 Task: Toggle the Complete JSDocs in the suggest.
Action: Mouse moved to (37, 683)
Screenshot: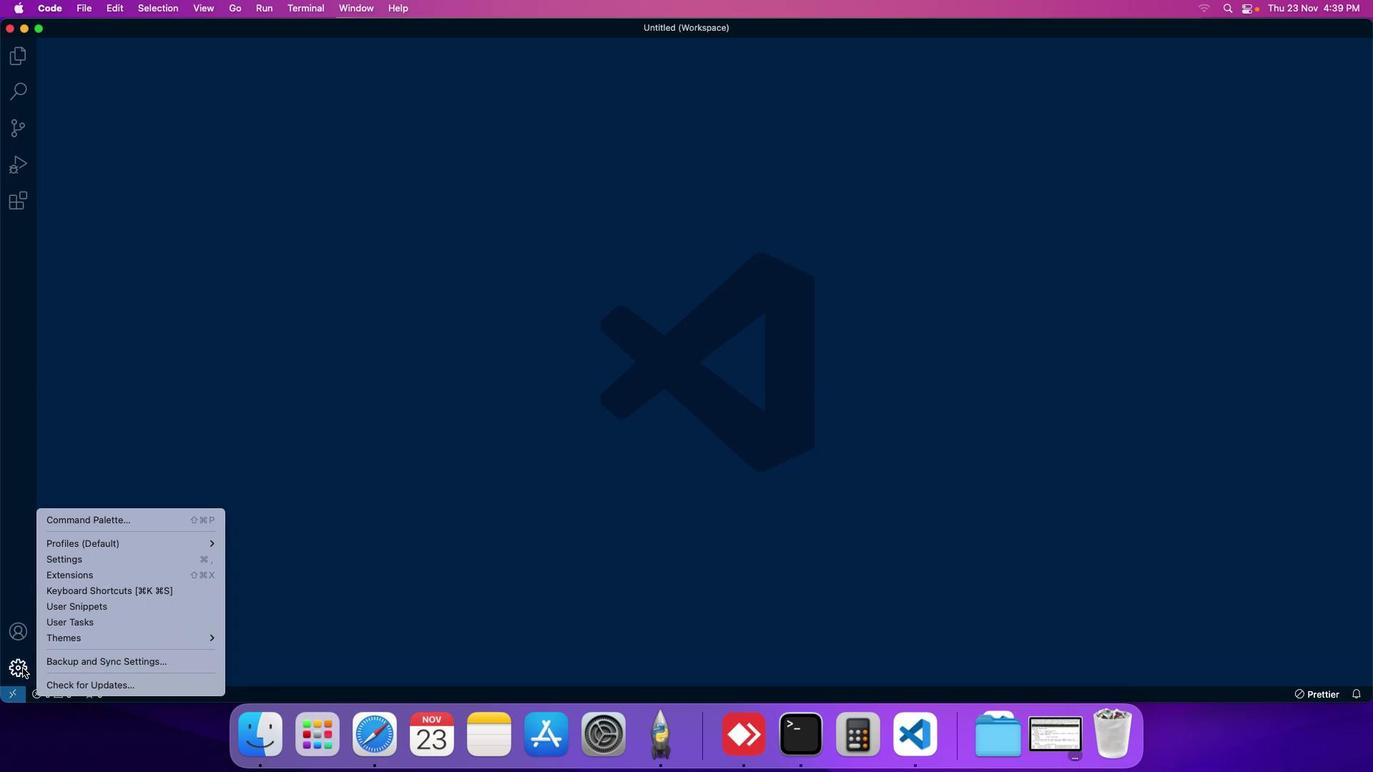 
Action: Mouse pressed left at (37, 683)
Screenshot: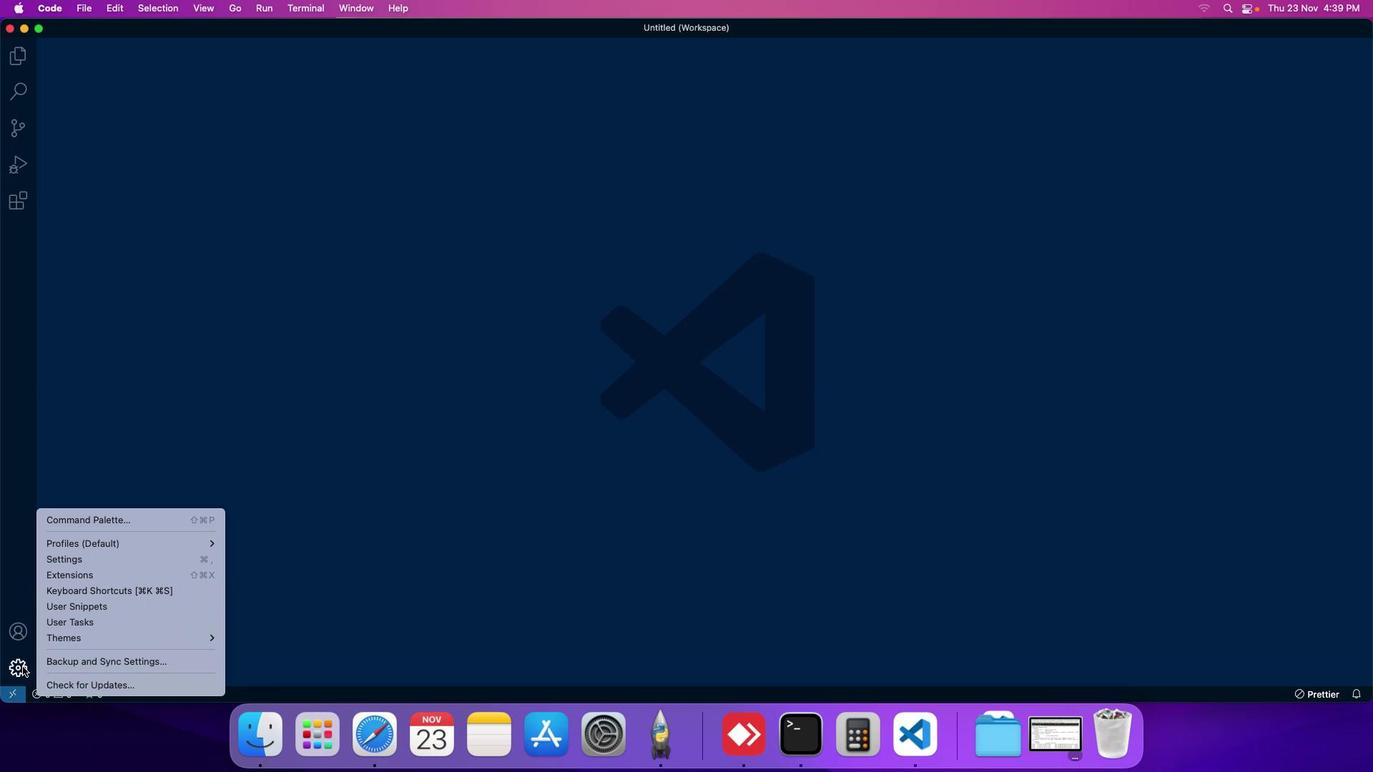 
Action: Mouse moved to (105, 570)
Screenshot: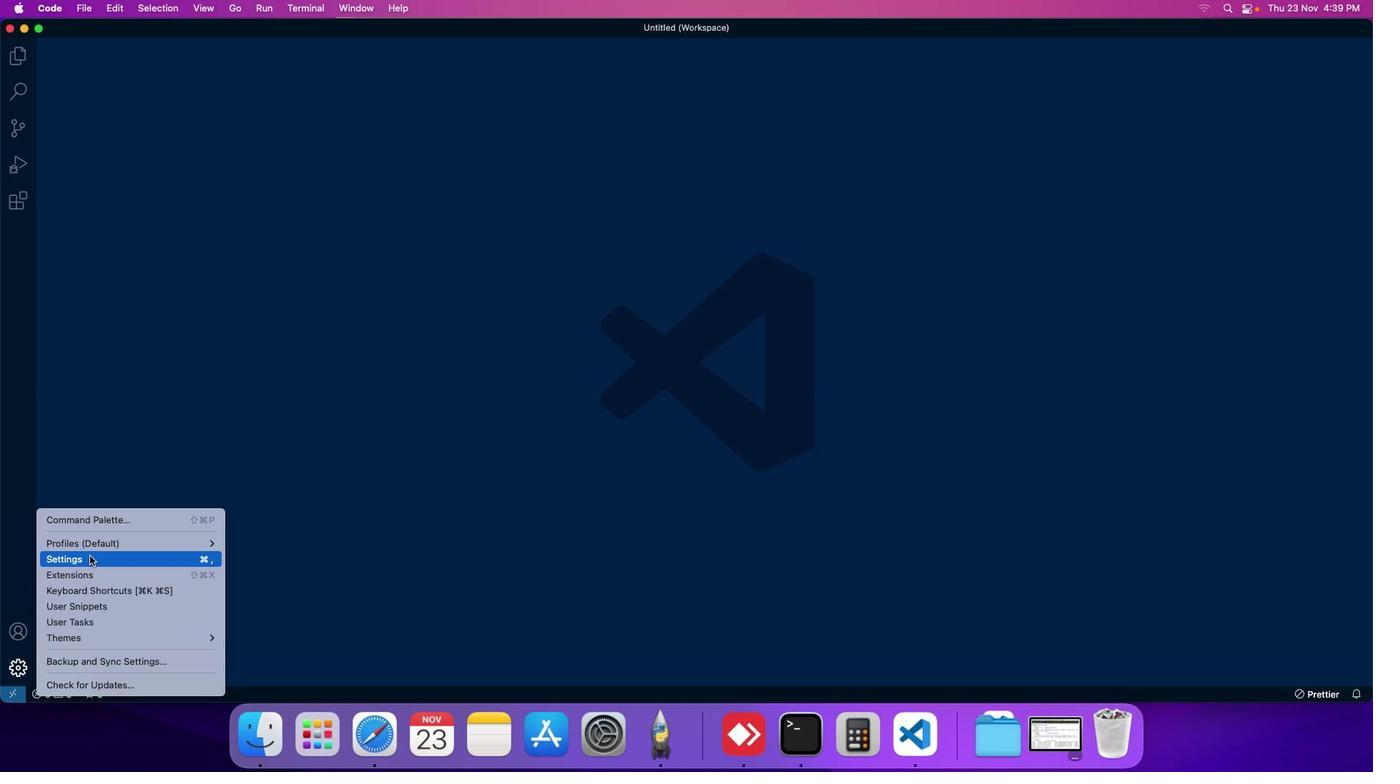 
Action: Mouse pressed left at (105, 570)
Screenshot: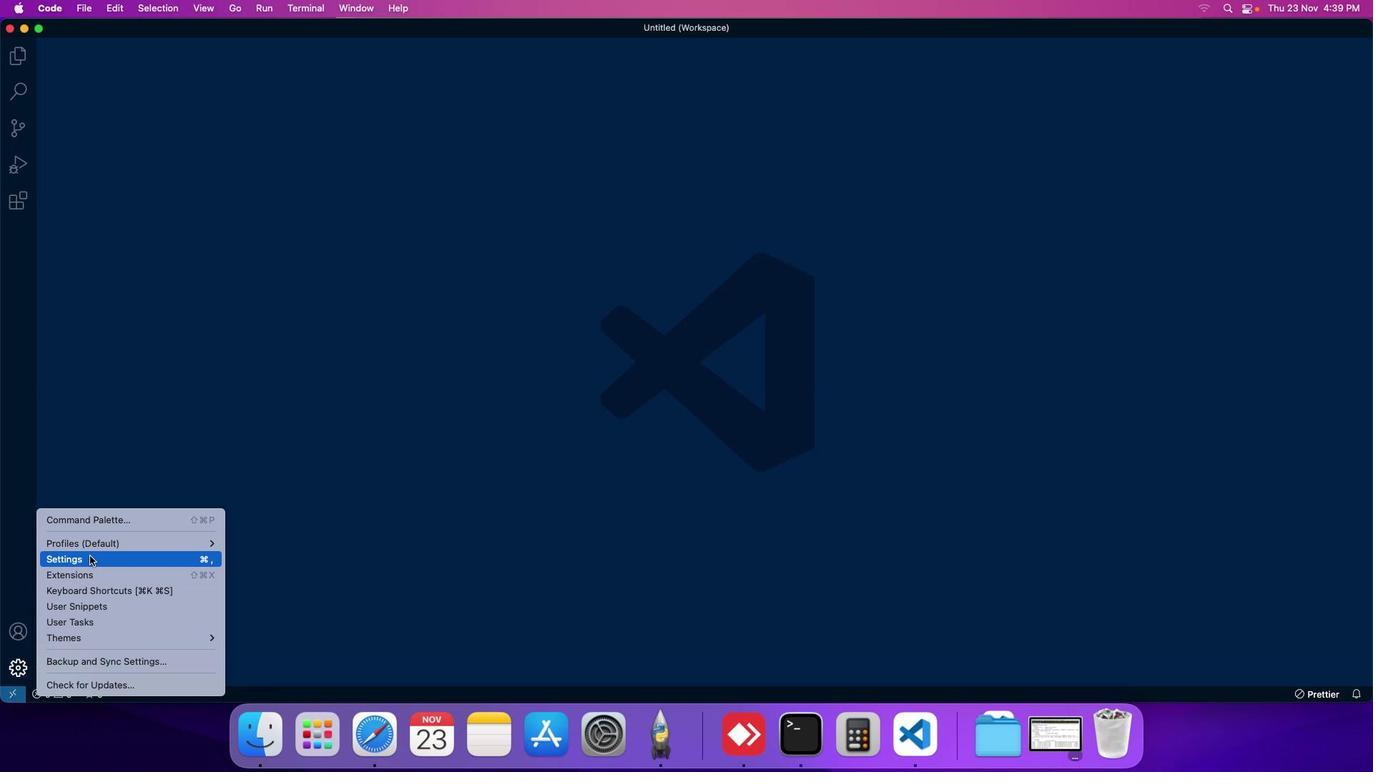 
Action: Mouse moved to (356, 140)
Screenshot: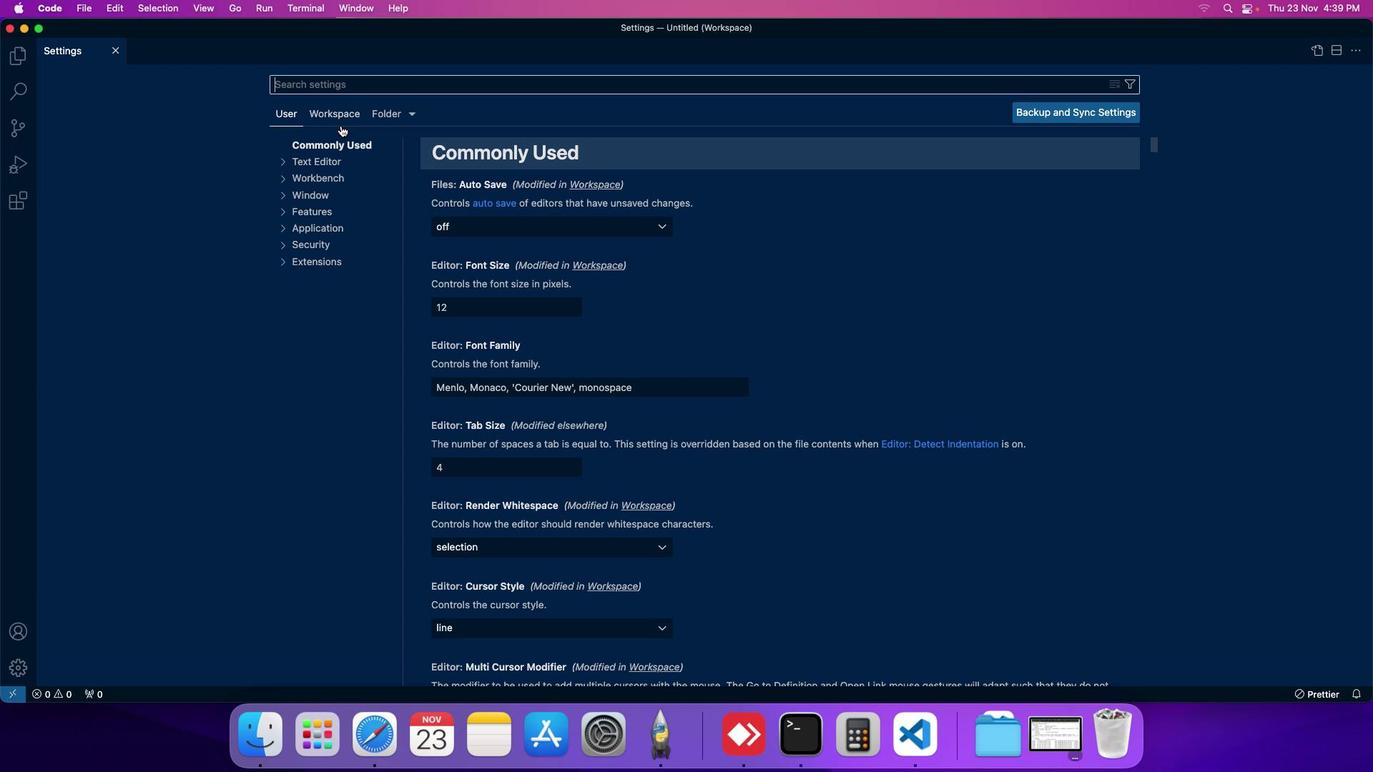 
Action: Mouse pressed left at (356, 140)
Screenshot: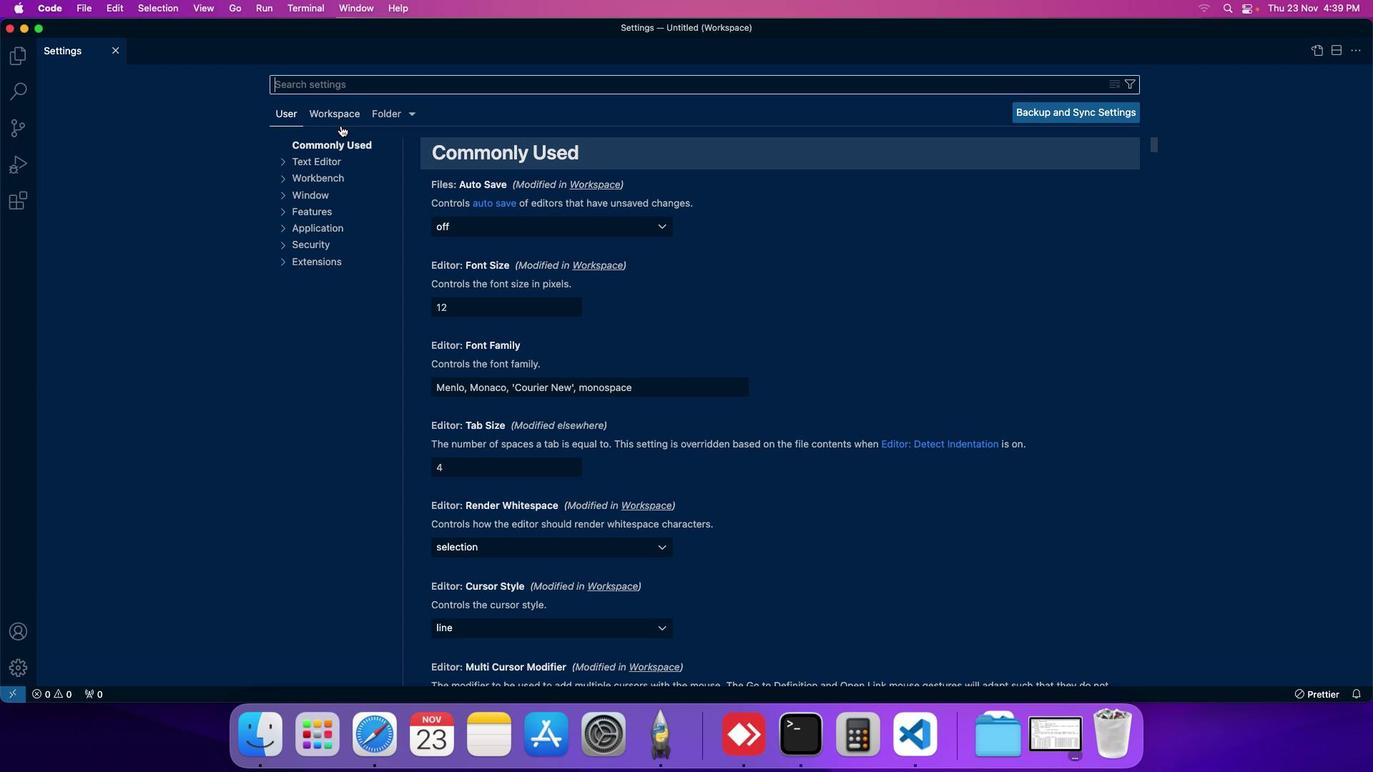 
Action: Mouse moved to (337, 264)
Screenshot: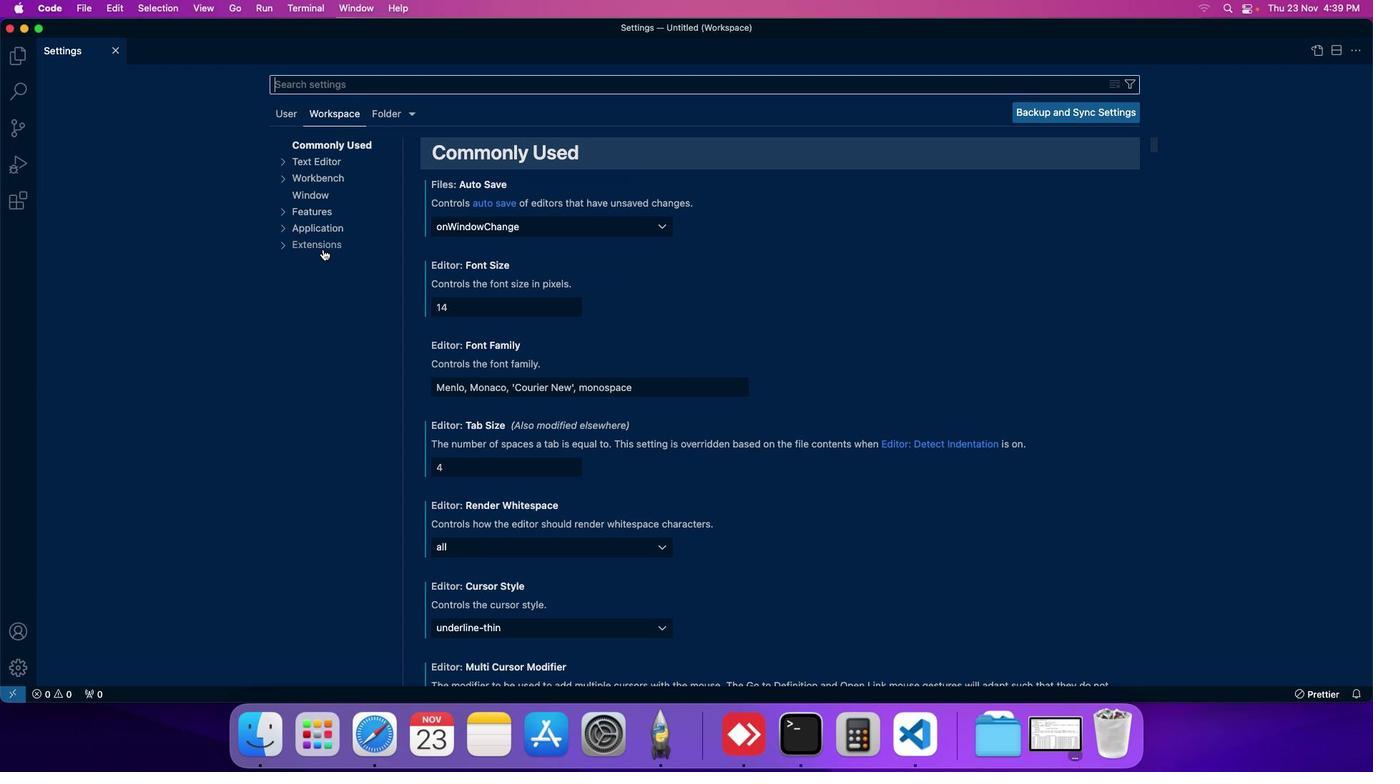 
Action: Mouse pressed left at (337, 264)
Screenshot: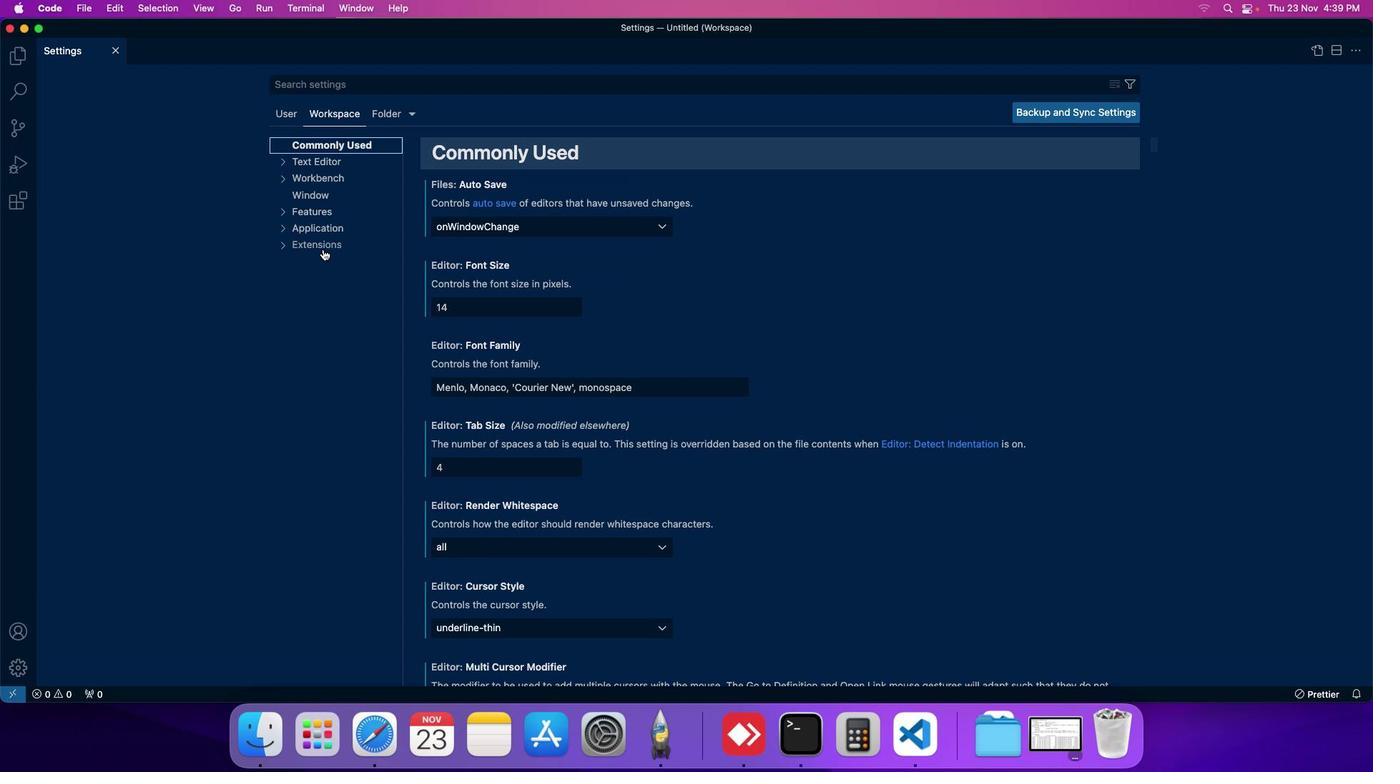 
Action: Mouse moved to (337, 626)
Screenshot: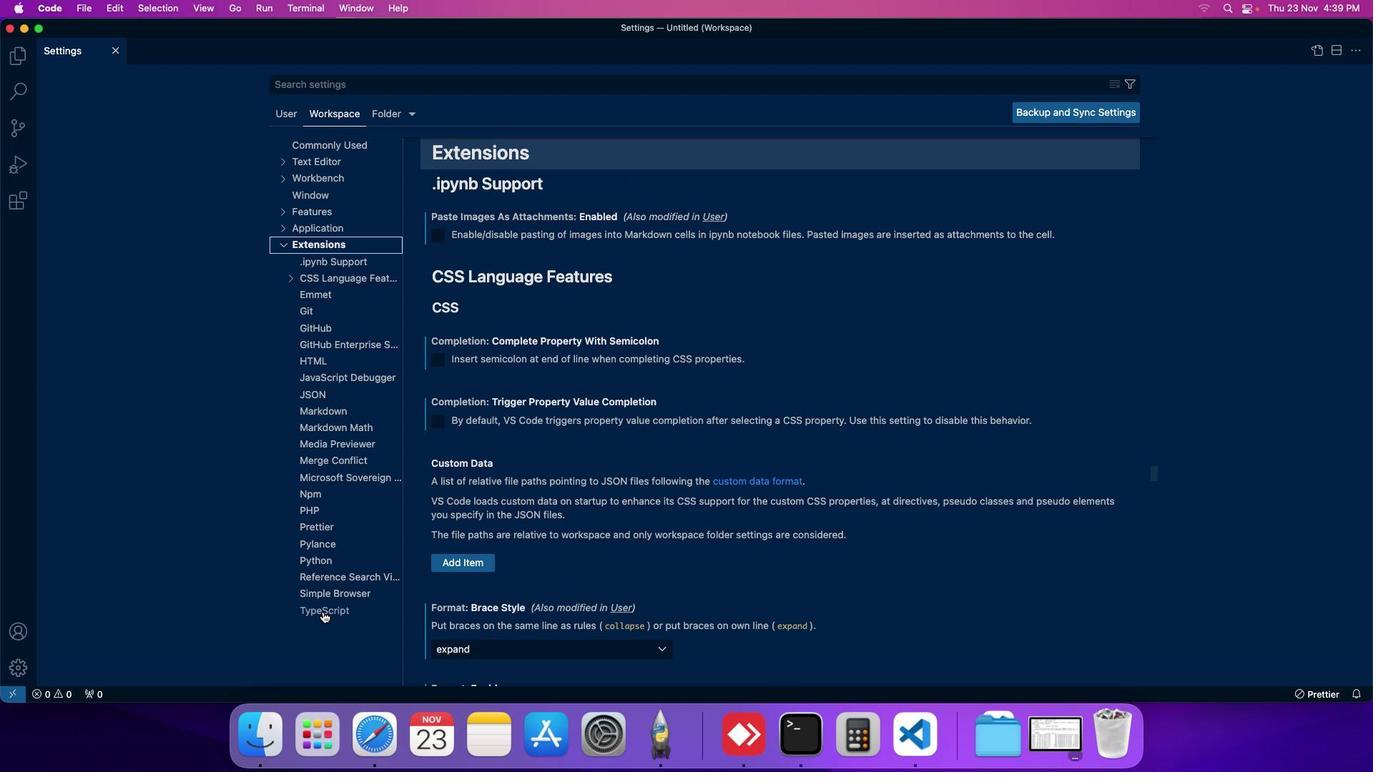 
Action: Mouse pressed left at (337, 626)
Screenshot: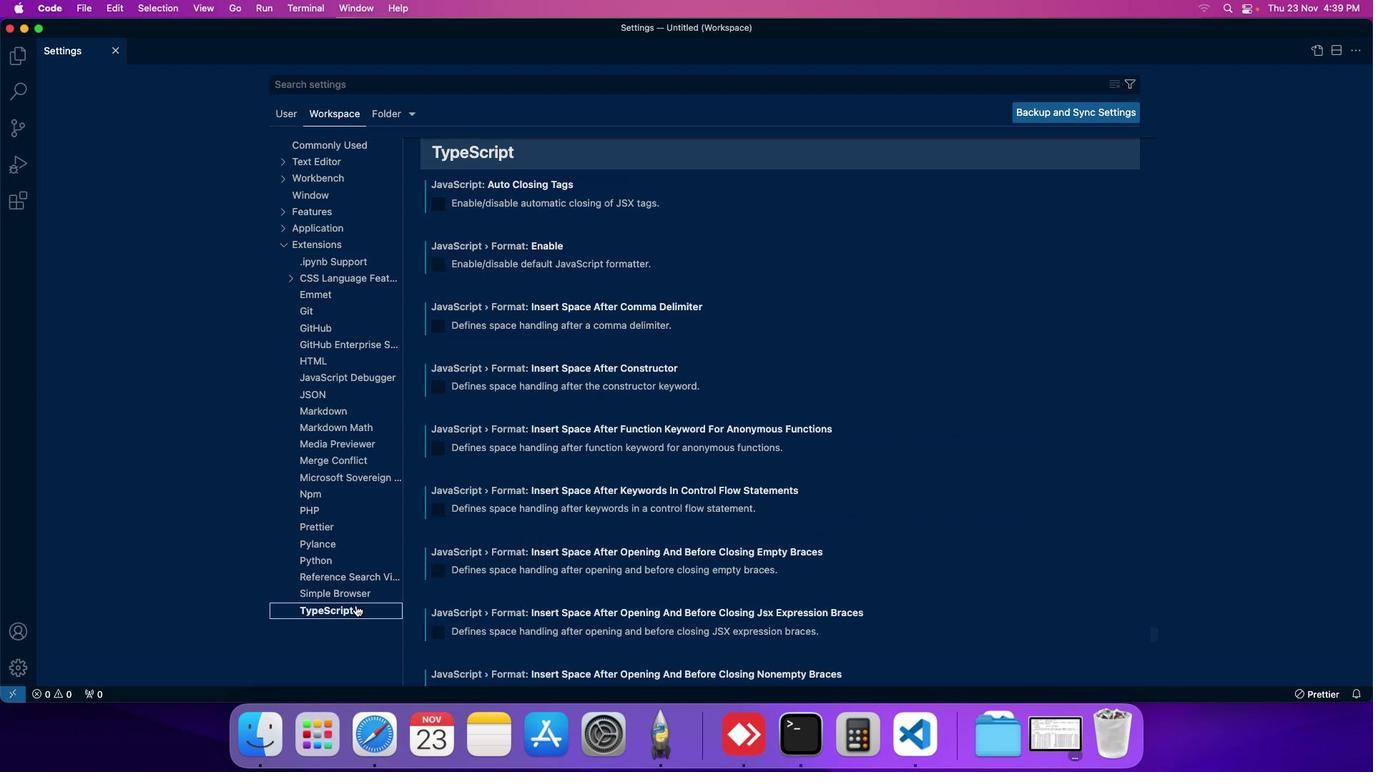 
Action: Mouse moved to (544, 616)
Screenshot: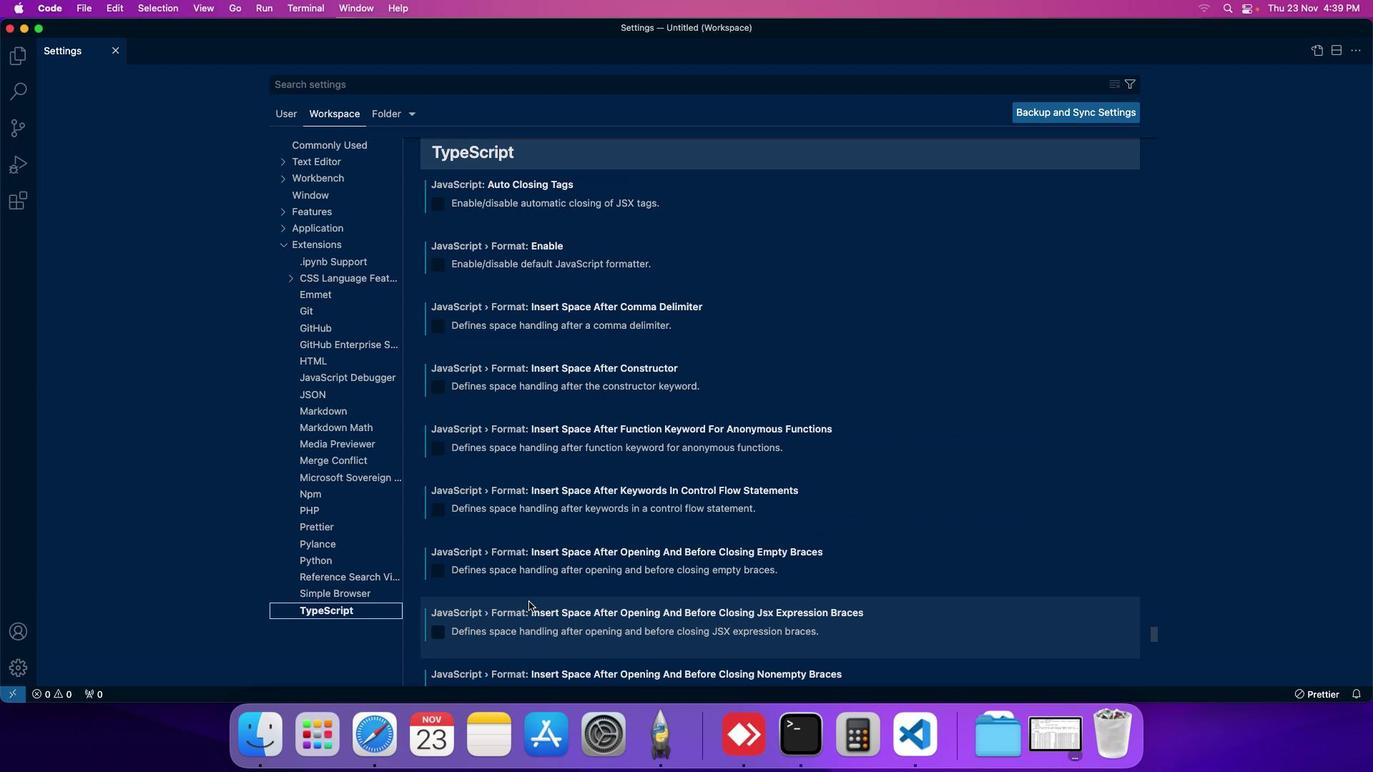 
Action: Mouse scrolled (544, 616) with delta (15, 14)
Screenshot: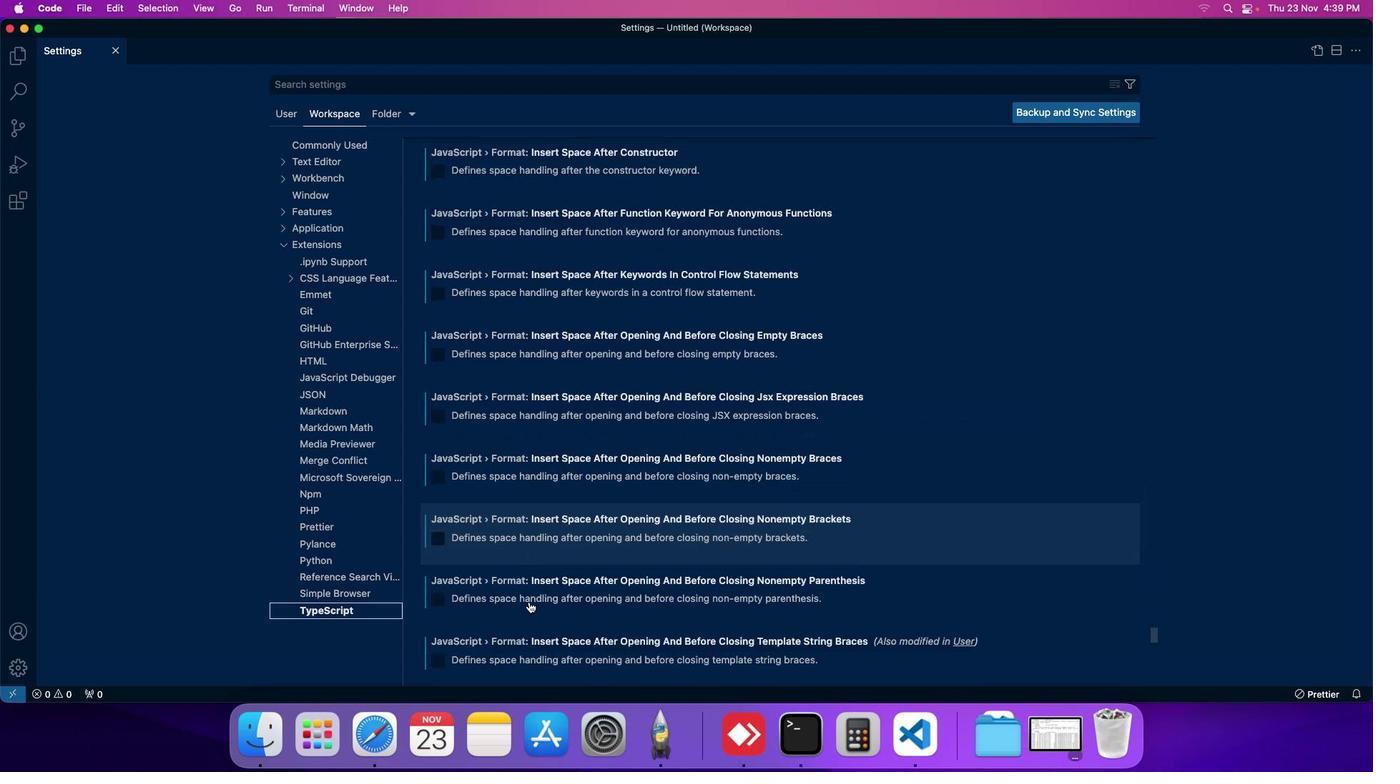
Action: Mouse scrolled (544, 616) with delta (15, 14)
Screenshot: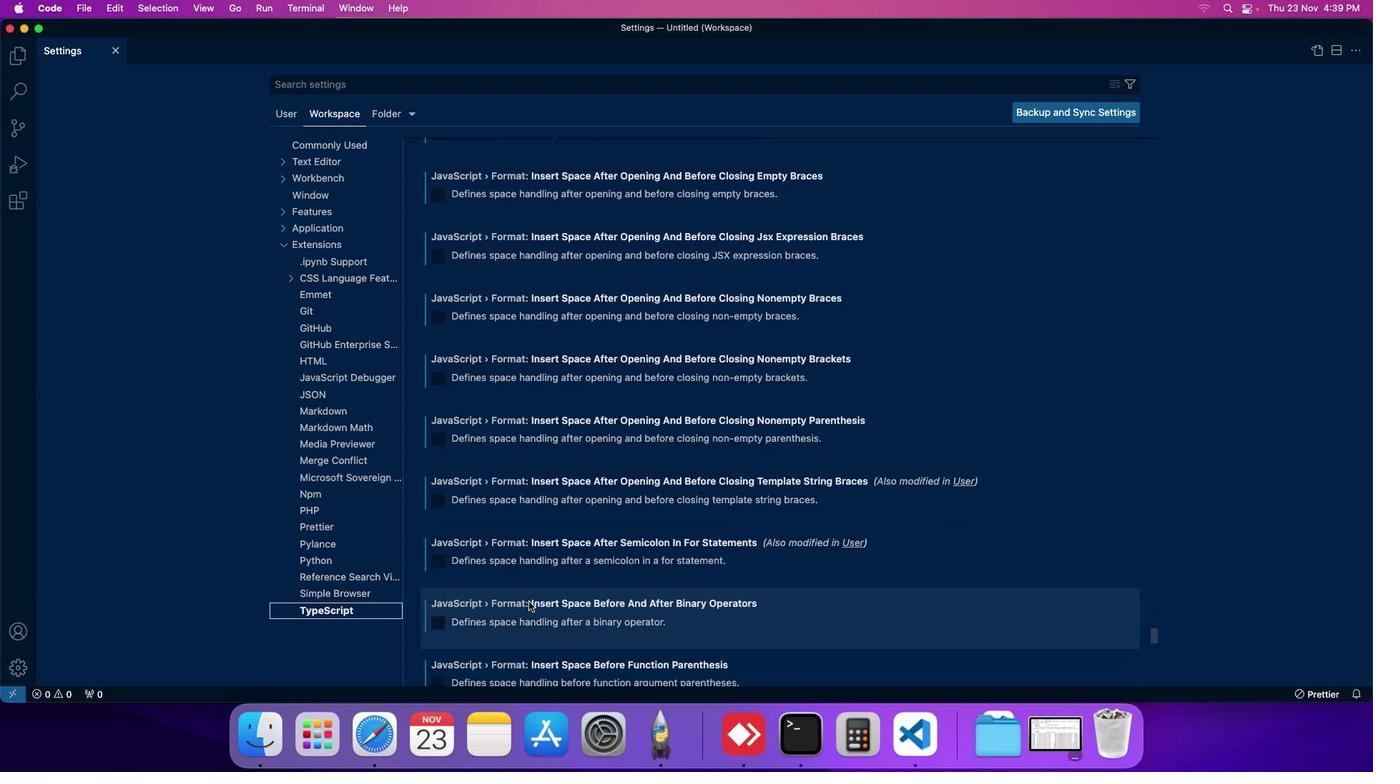 
Action: Mouse scrolled (544, 616) with delta (15, 14)
Screenshot: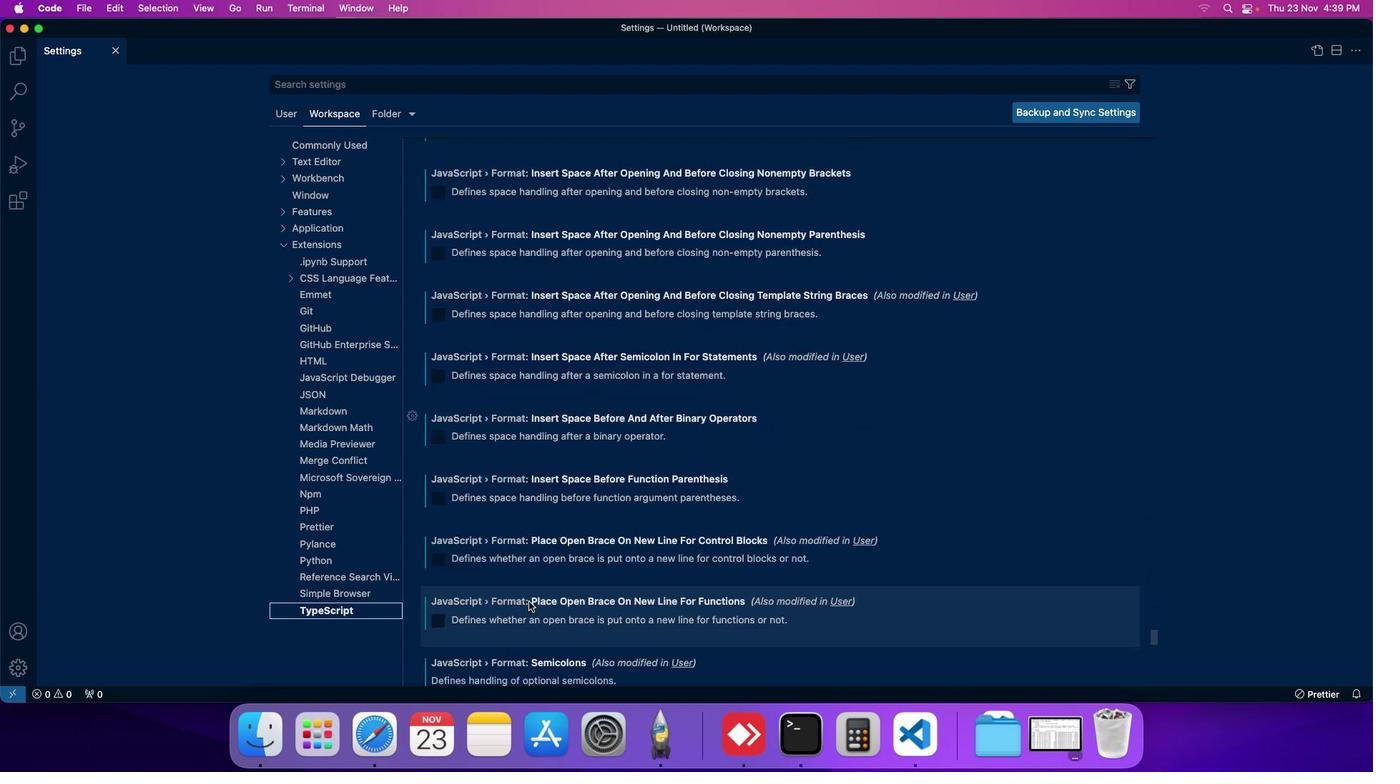 
Action: Mouse moved to (544, 616)
Screenshot: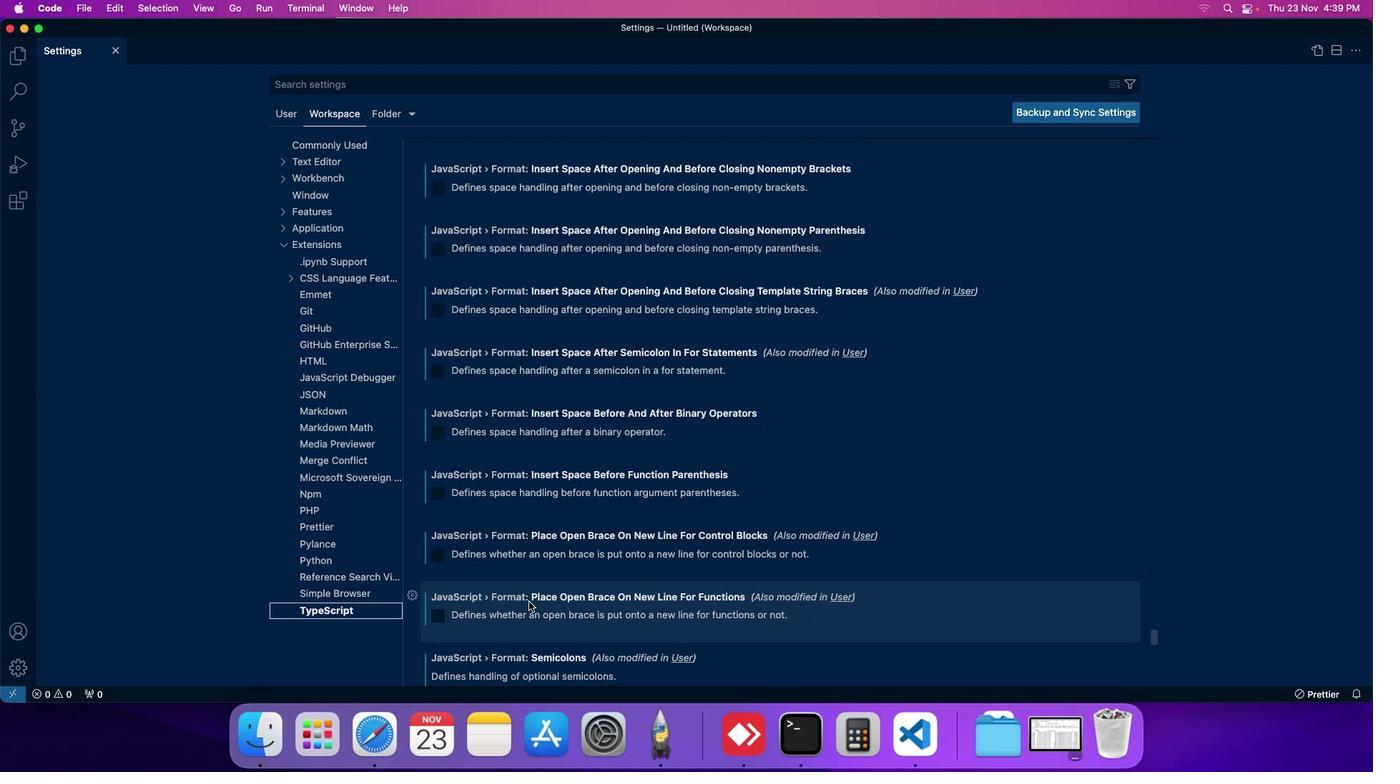 
Action: Mouse scrolled (544, 616) with delta (15, 14)
Screenshot: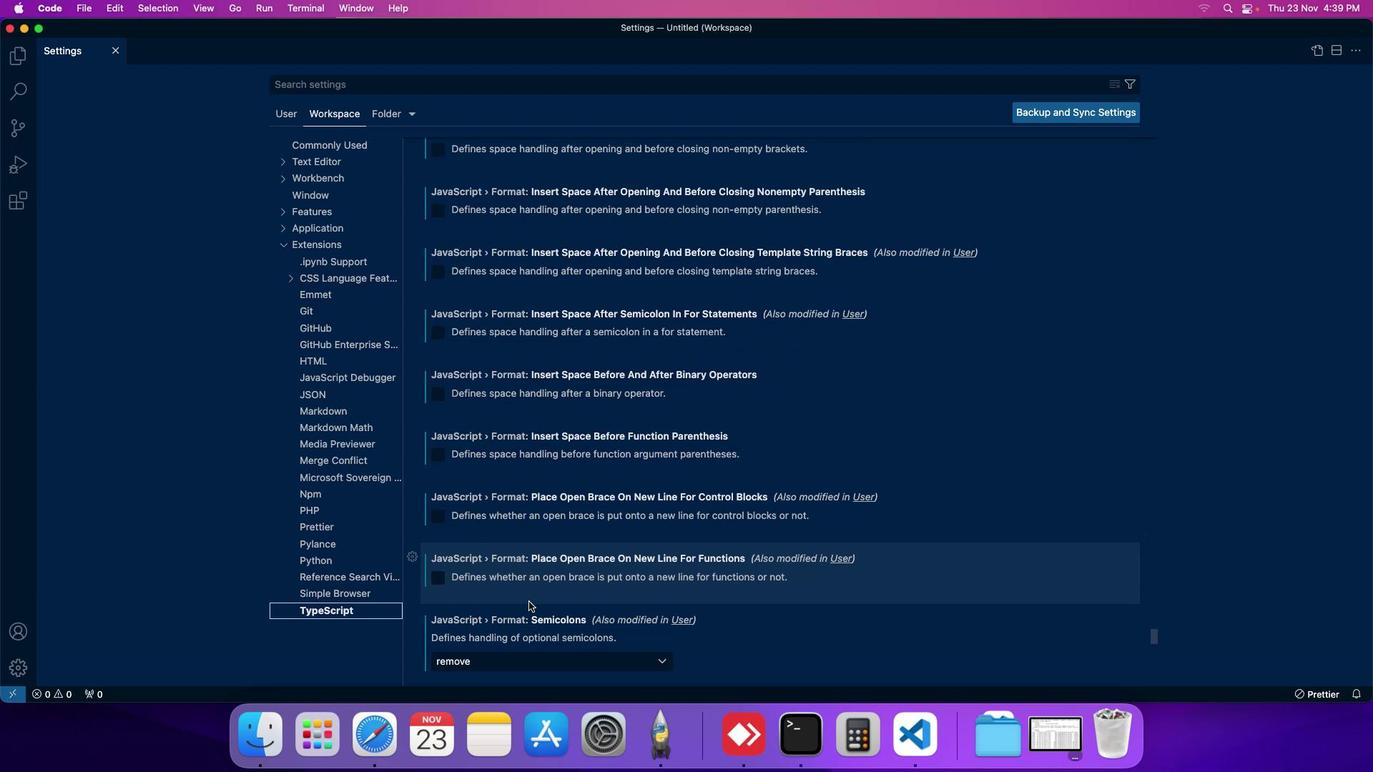 
Action: Mouse scrolled (544, 616) with delta (15, 14)
Screenshot: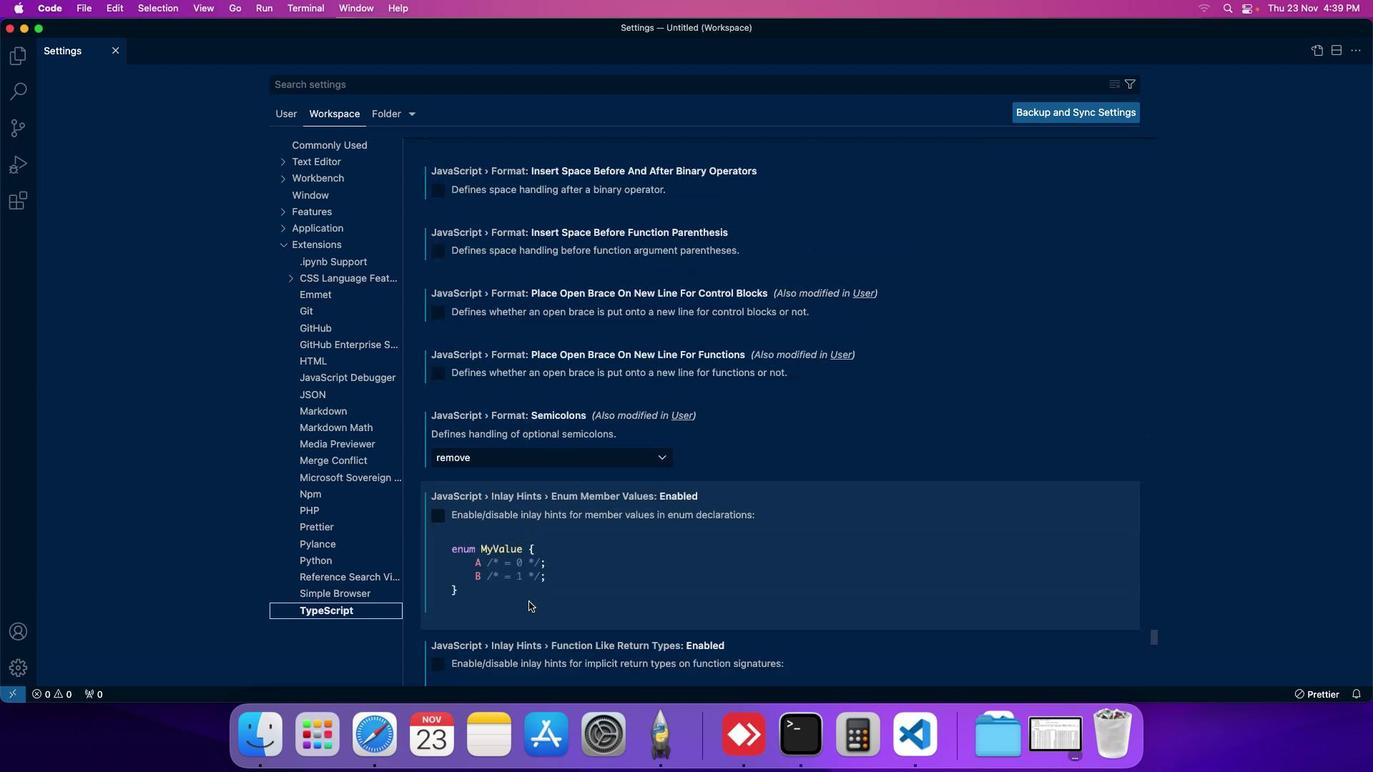 
Action: Mouse scrolled (544, 616) with delta (15, 14)
Screenshot: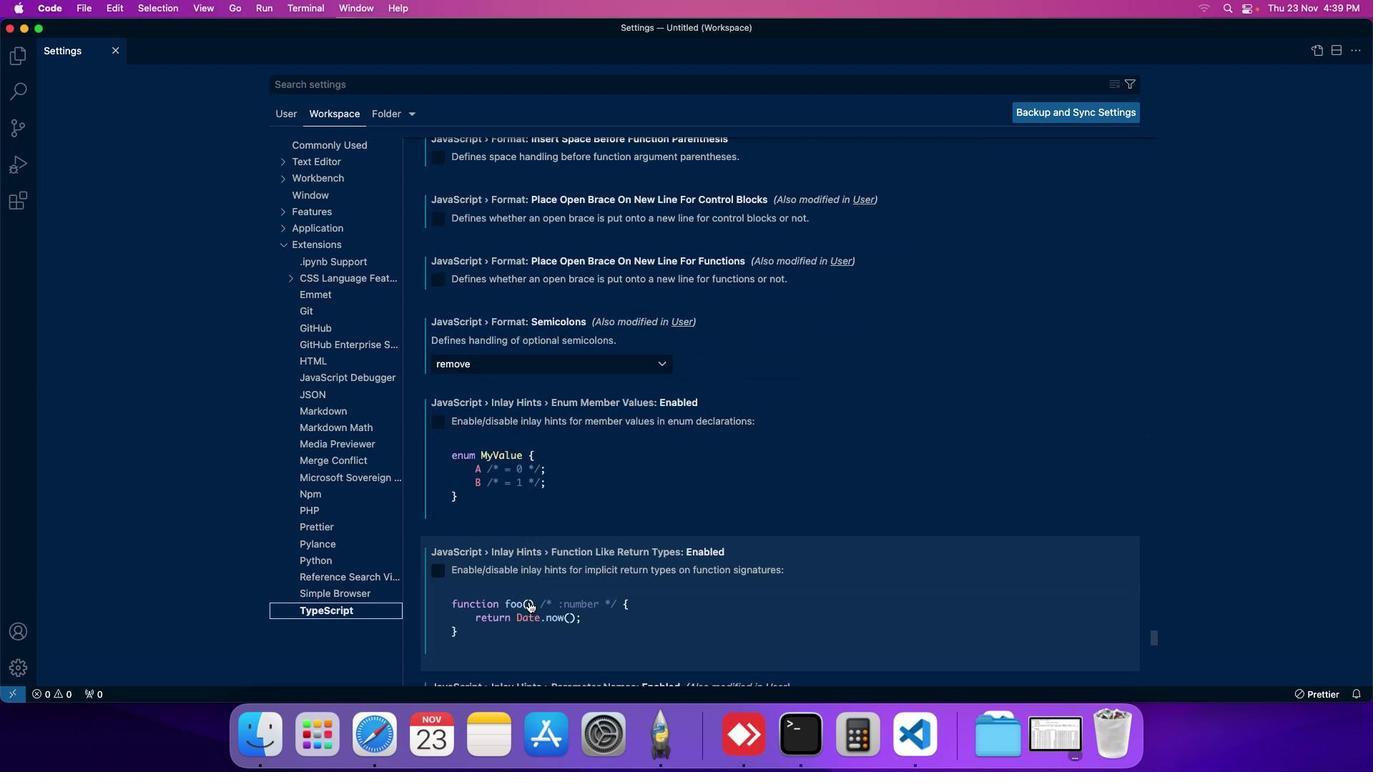 
Action: Mouse scrolled (544, 616) with delta (15, 14)
Screenshot: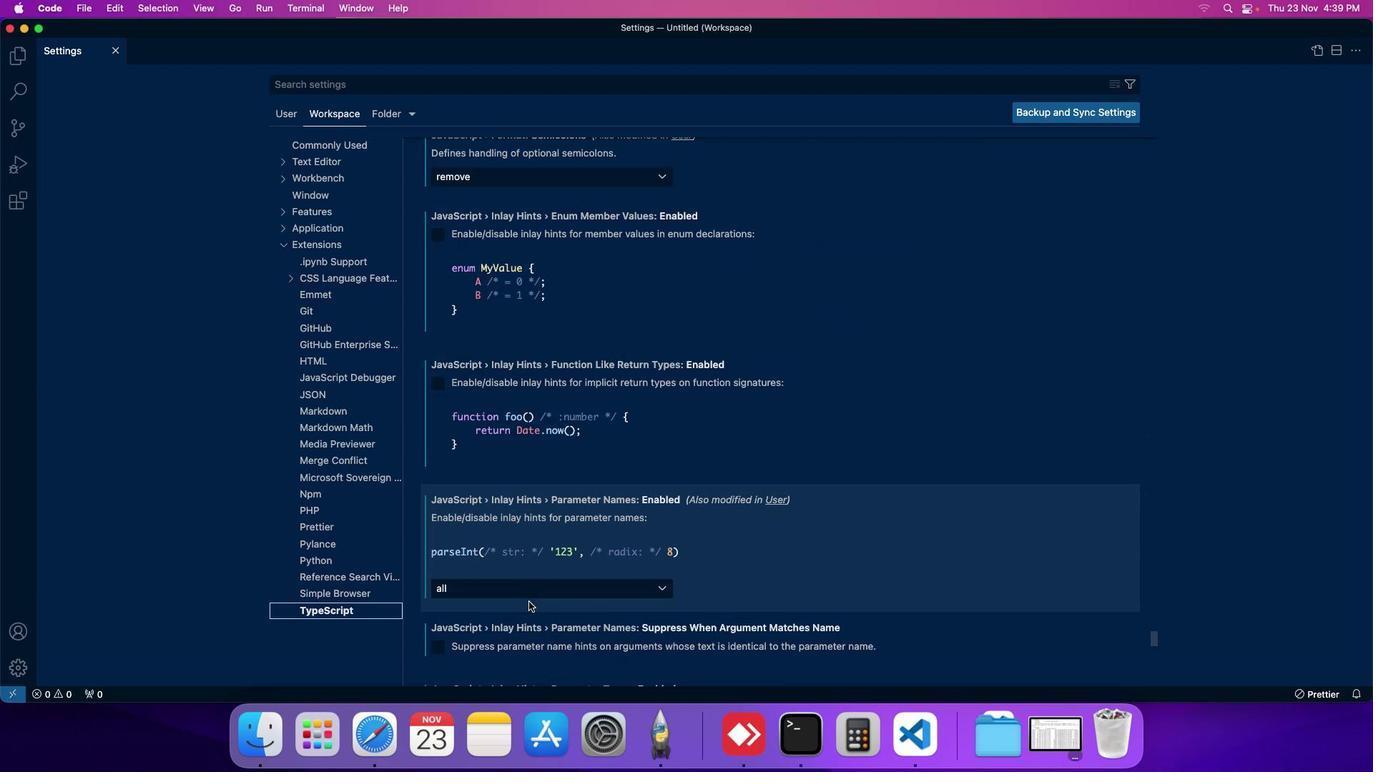 
Action: Mouse scrolled (544, 616) with delta (15, 14)
Screenshot: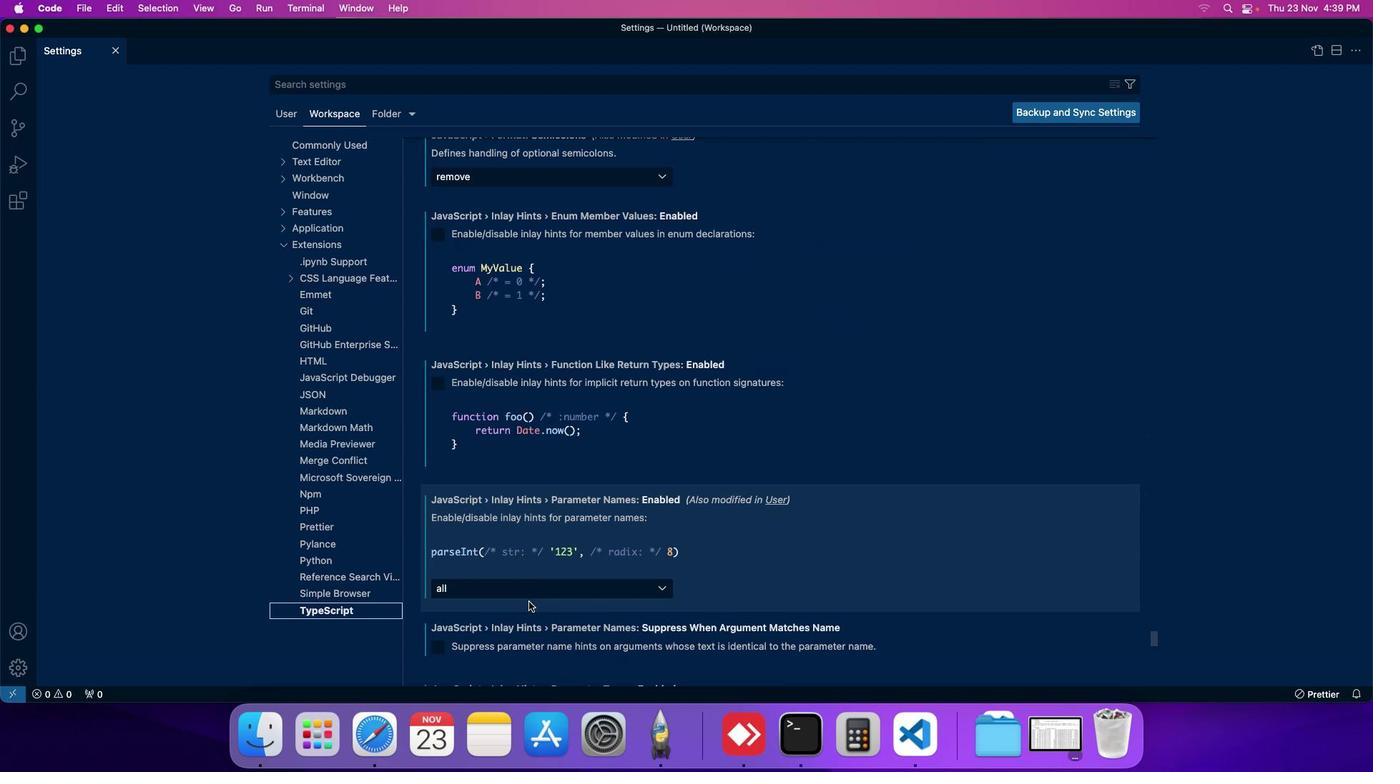 
Action: Mouse scrolled (544, 616) with delta (15, 14)
Screenshot: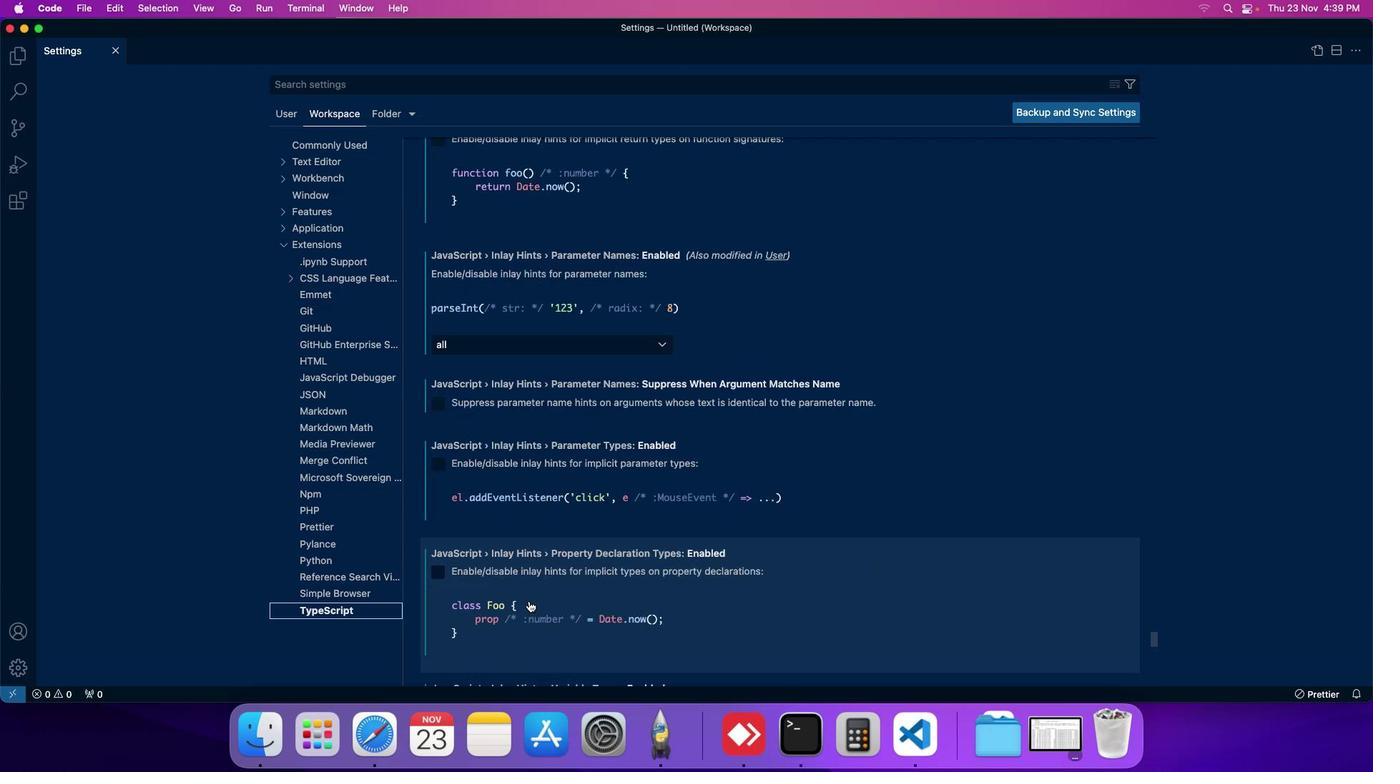 
Action: Mouse moved to (544, 616)
Screenshot: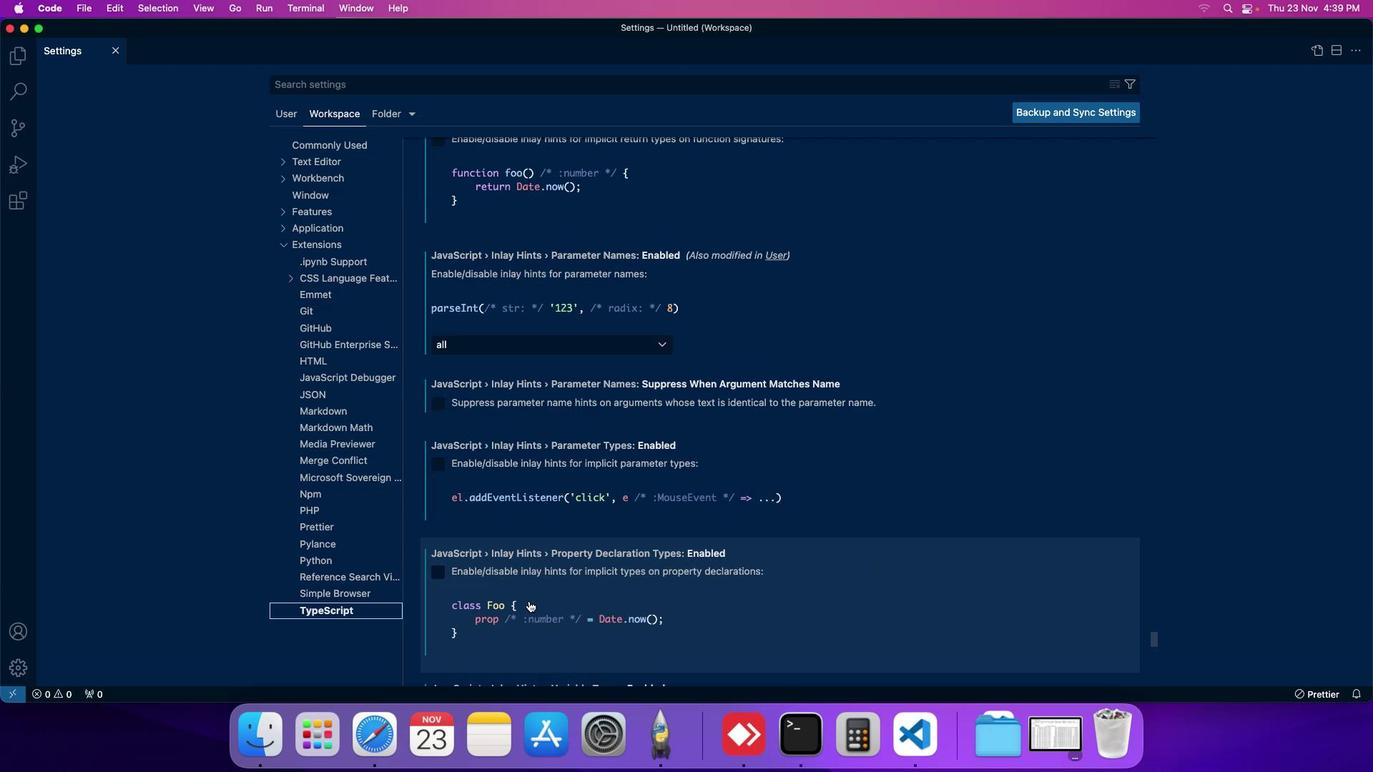 
Action: Mouse scrolled (544, 616) with delta (15, 14)
Screenshot: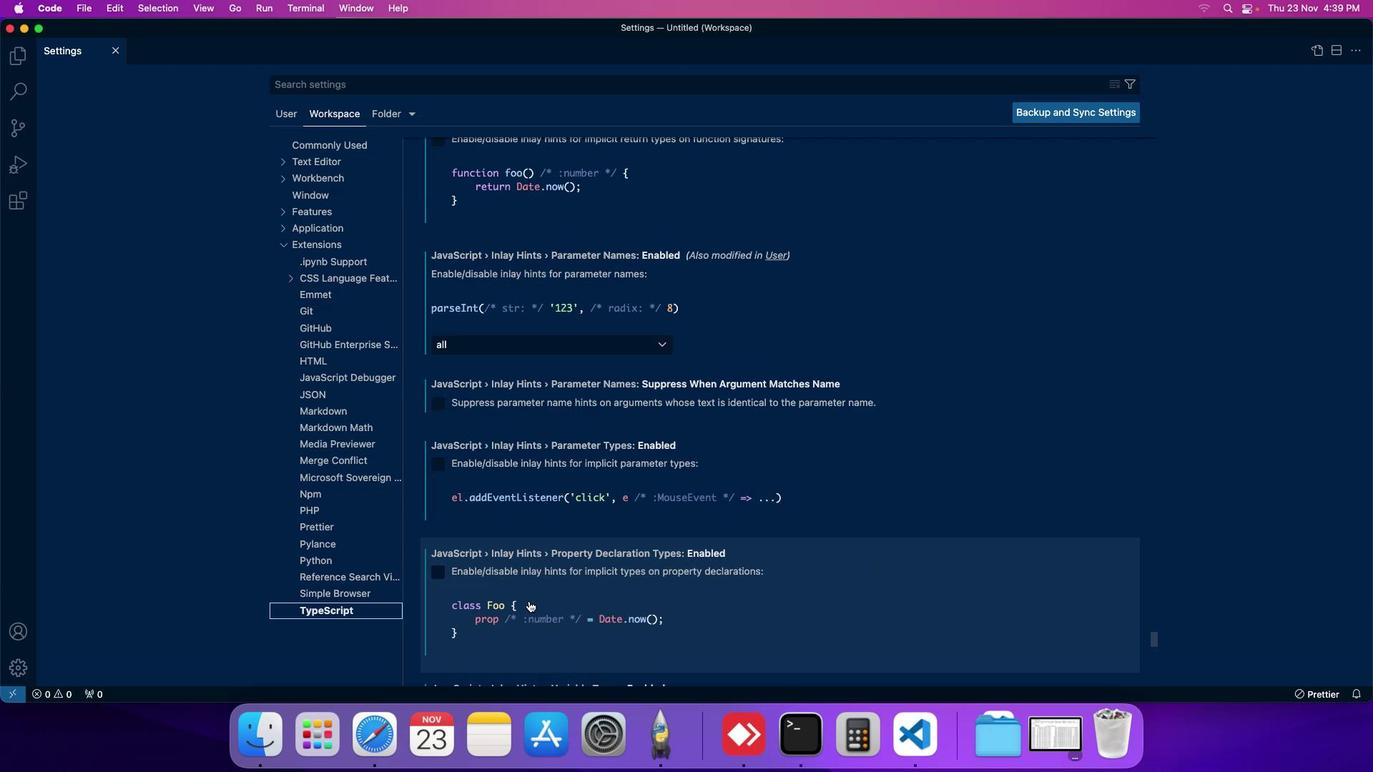 
Action: Mouse moved to (544, 616)
Screenshot: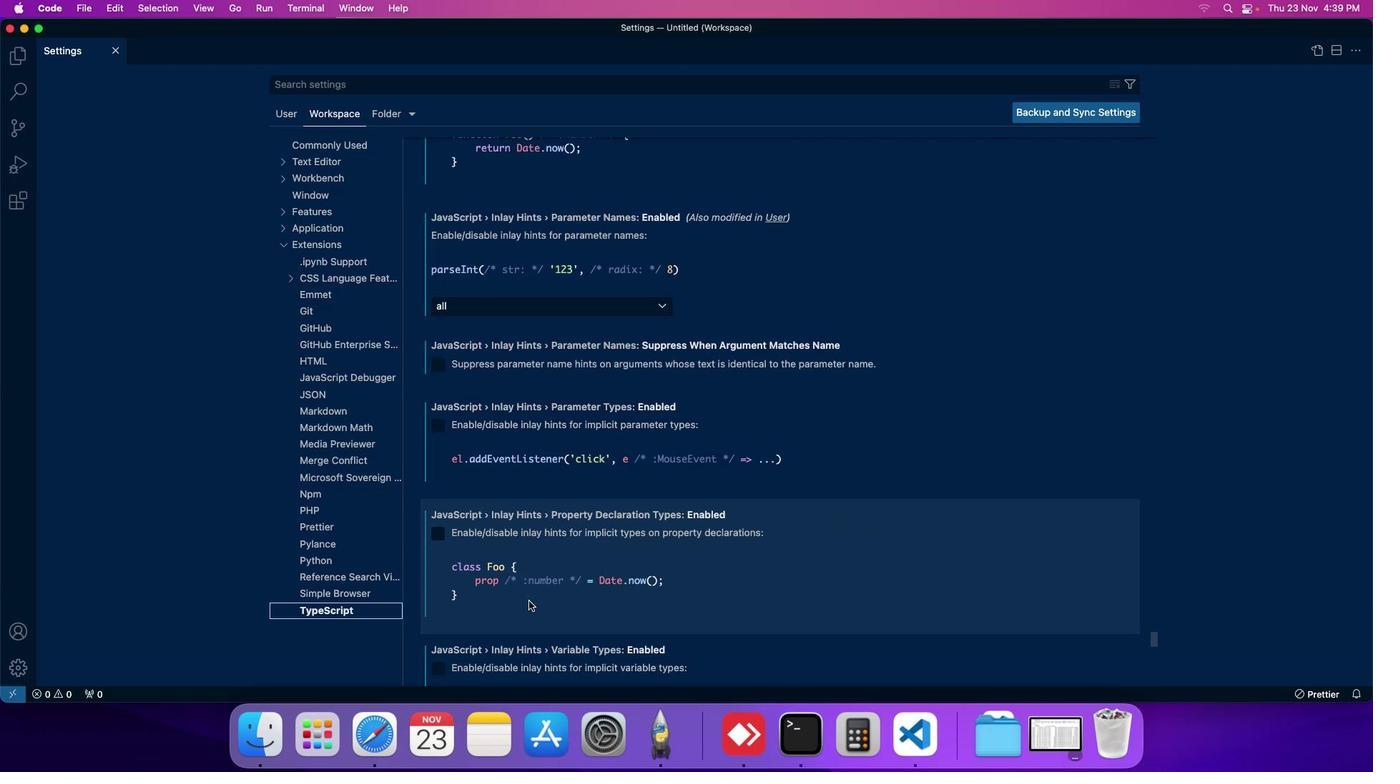 
Action: Mouse scrolled (544, 616) with delta (15, 14)
Screenshot: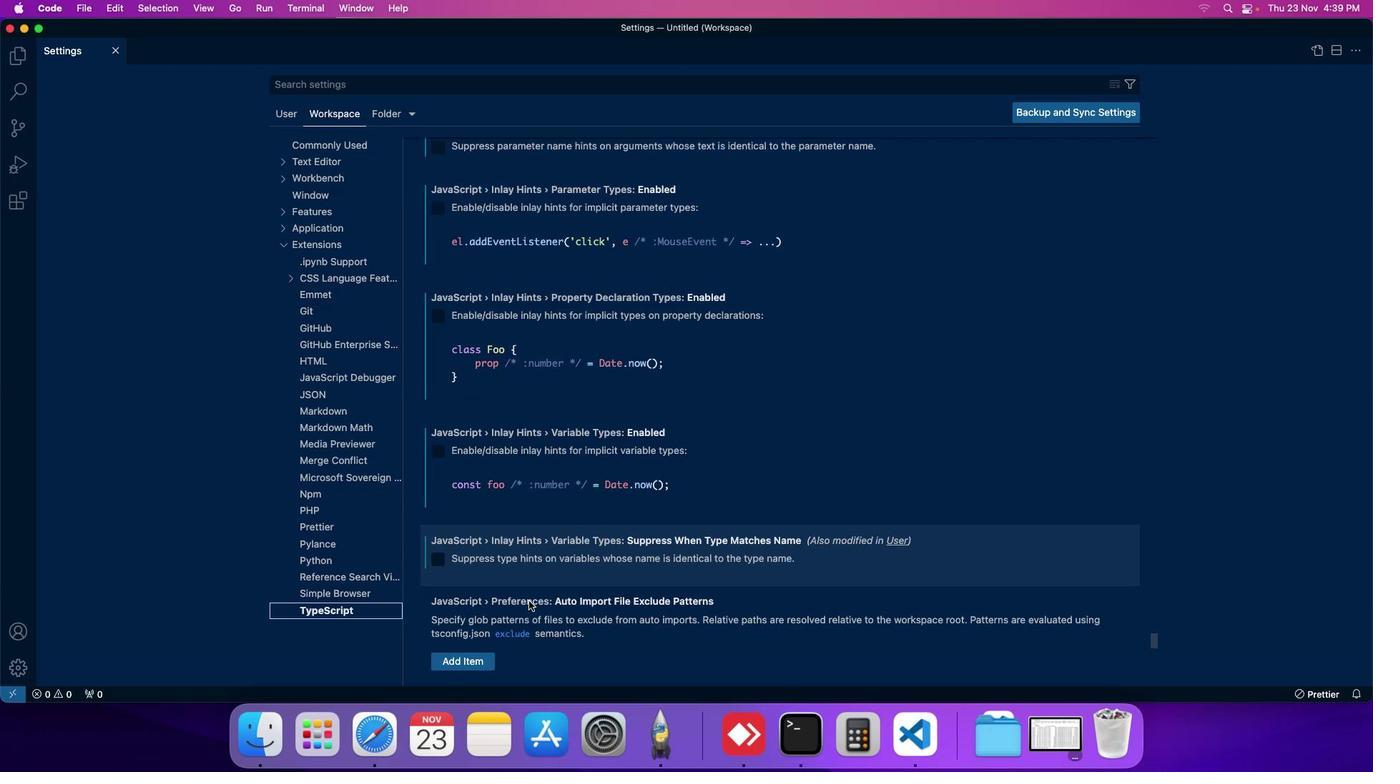 
Action: Mouse scrolled (544, 616) with delta (15, 14)
Screenshot: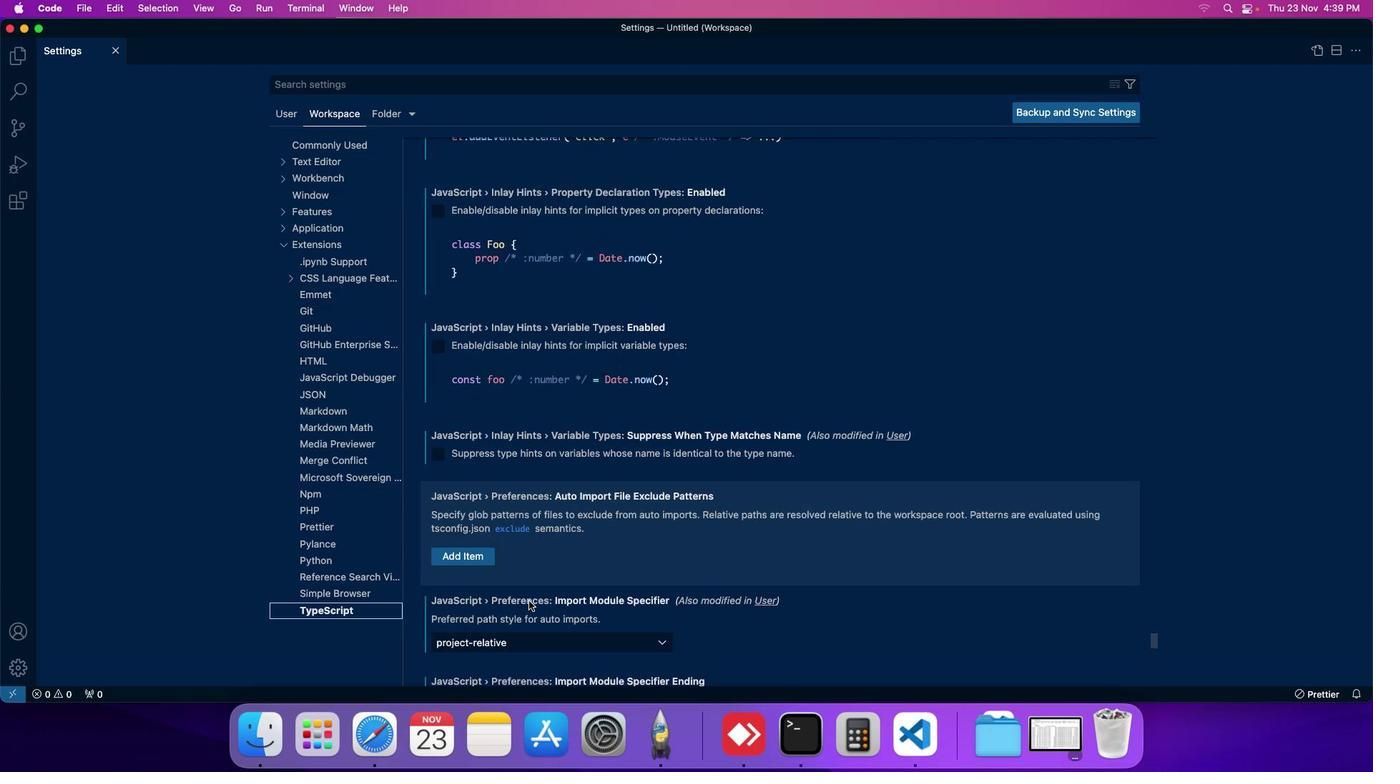 
Action: Mouse scrolled (544, 616) with delta (15, 14)
Screenshot: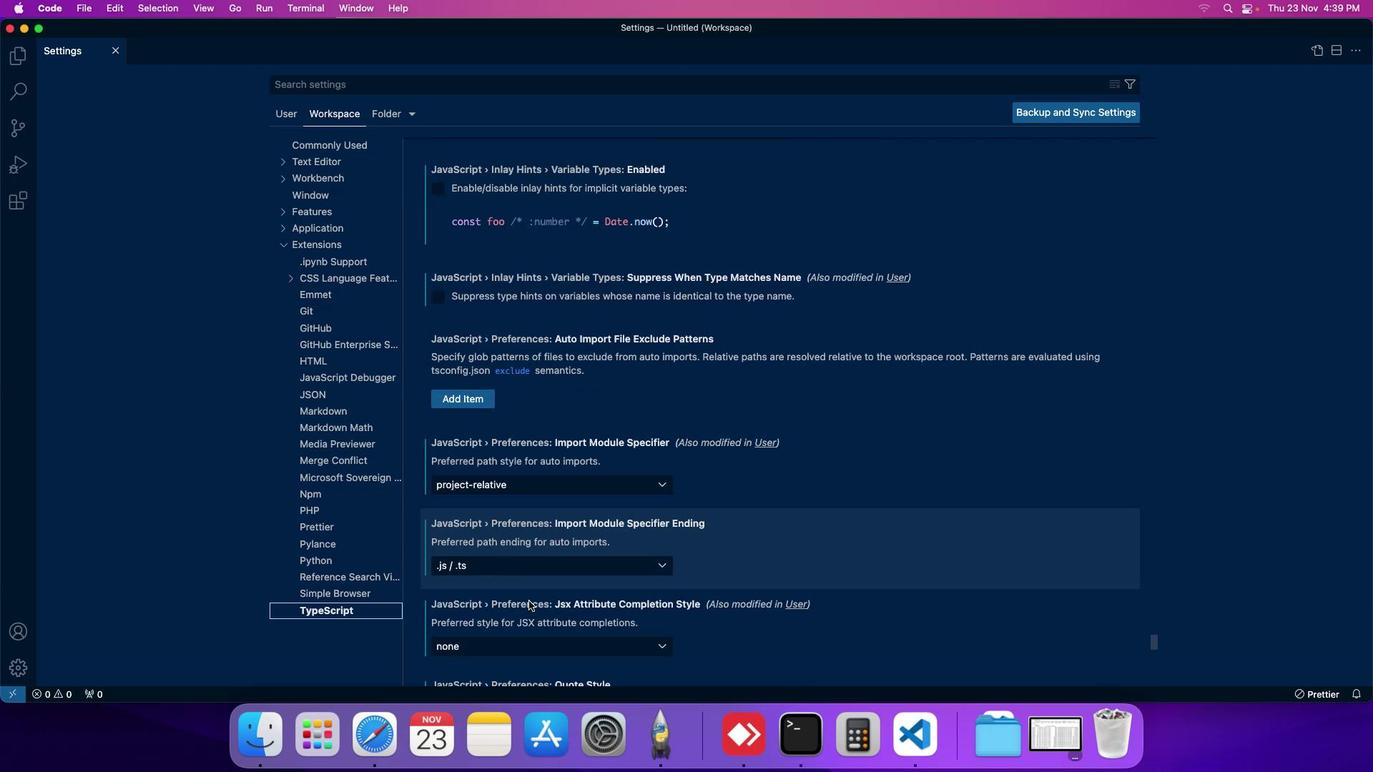 
Action: Mouse scrolled (544, 616) with delta (15, 14)
Screenshot: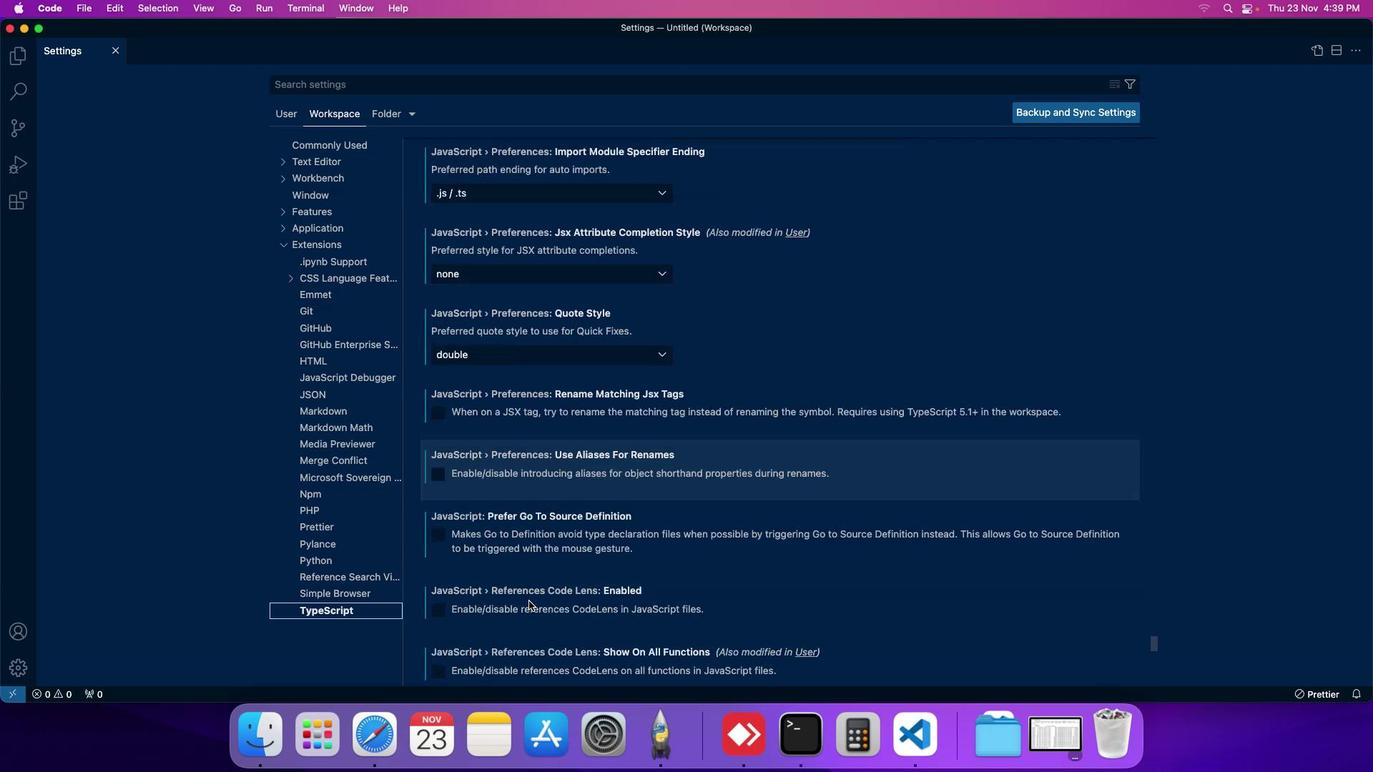 
Action: Mouse scrolled (544, 616) with delta (15, 13)
Screenshot: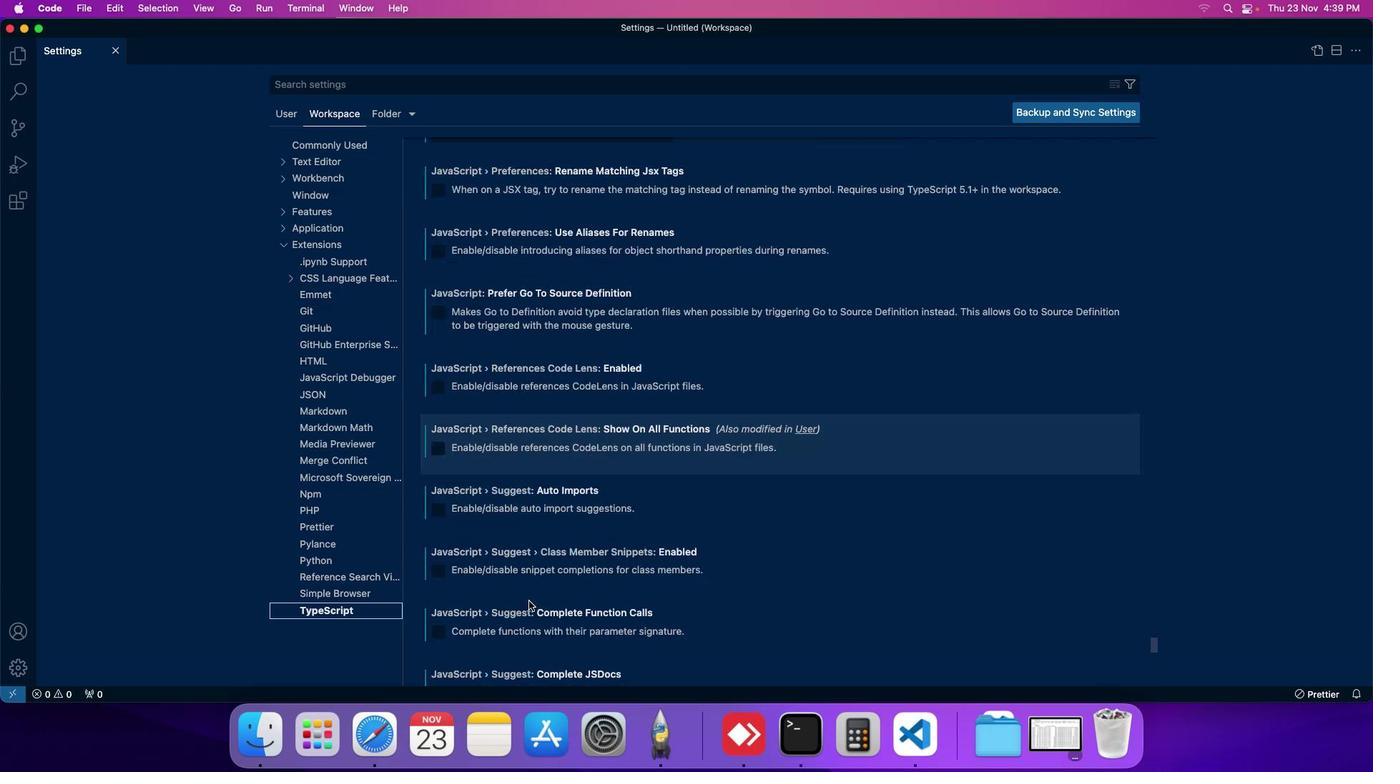 
Action: Mouse scrolled (544, 616) with delta (15, 14)
Screenshot: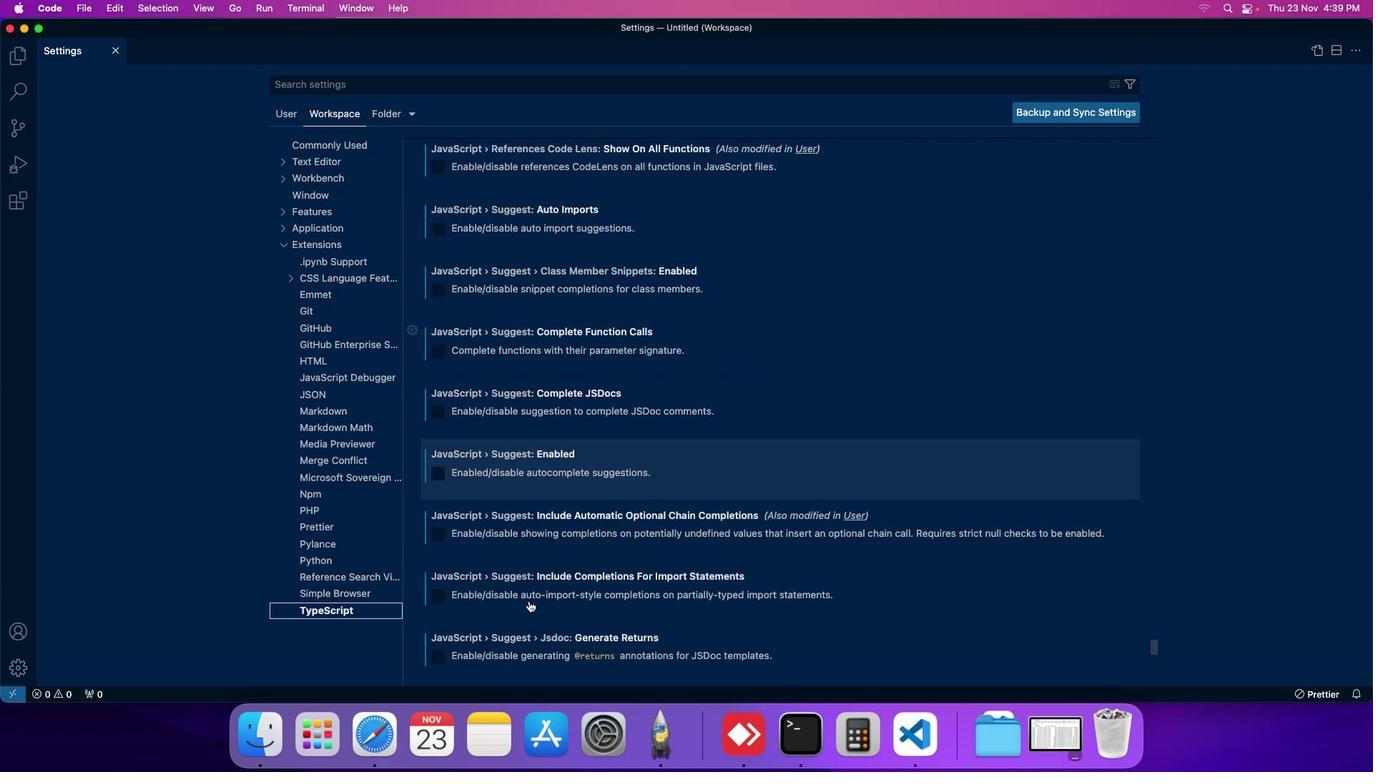 
Action: Mouse scrolled (544, 616) with delta (15, 14)
Screenshot: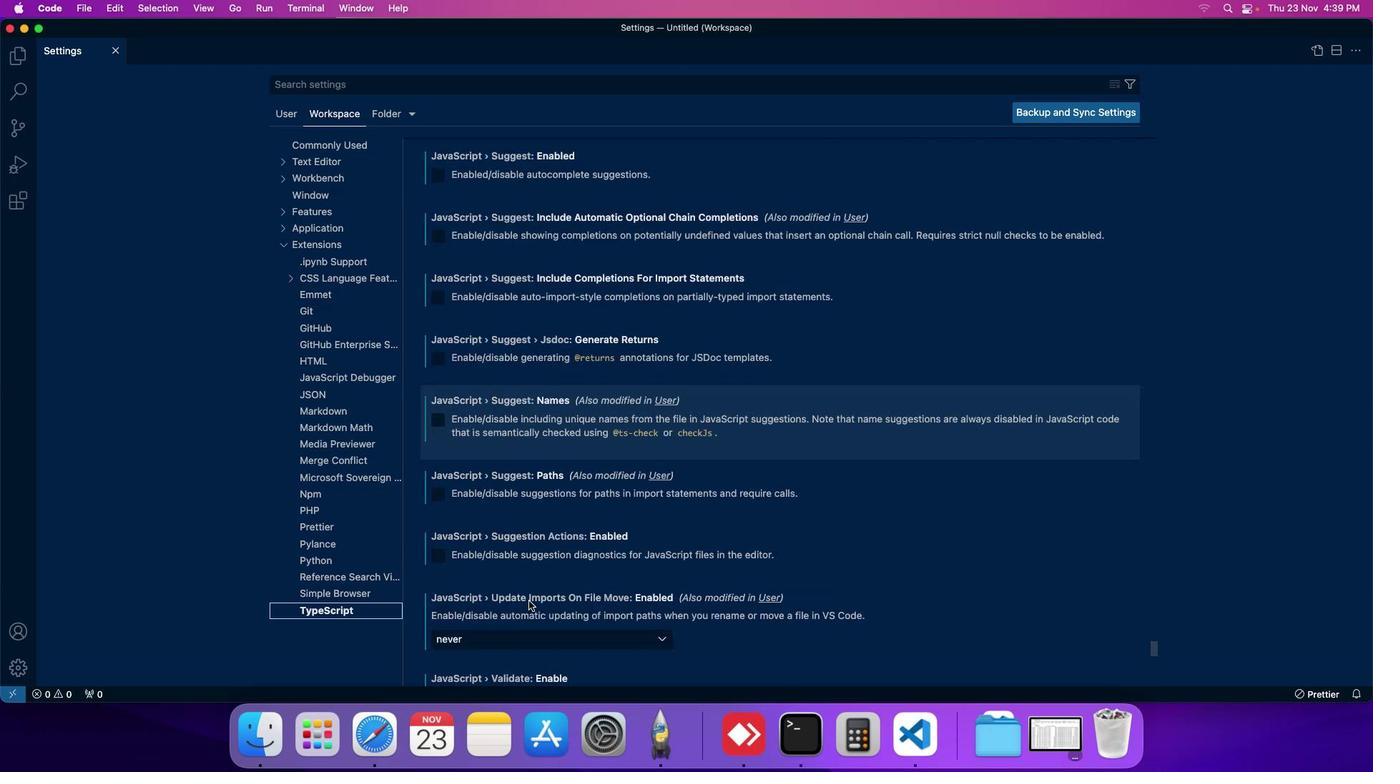
Action: Mouse scrolled (544, 616) with delta (15, 13)
Screenshot: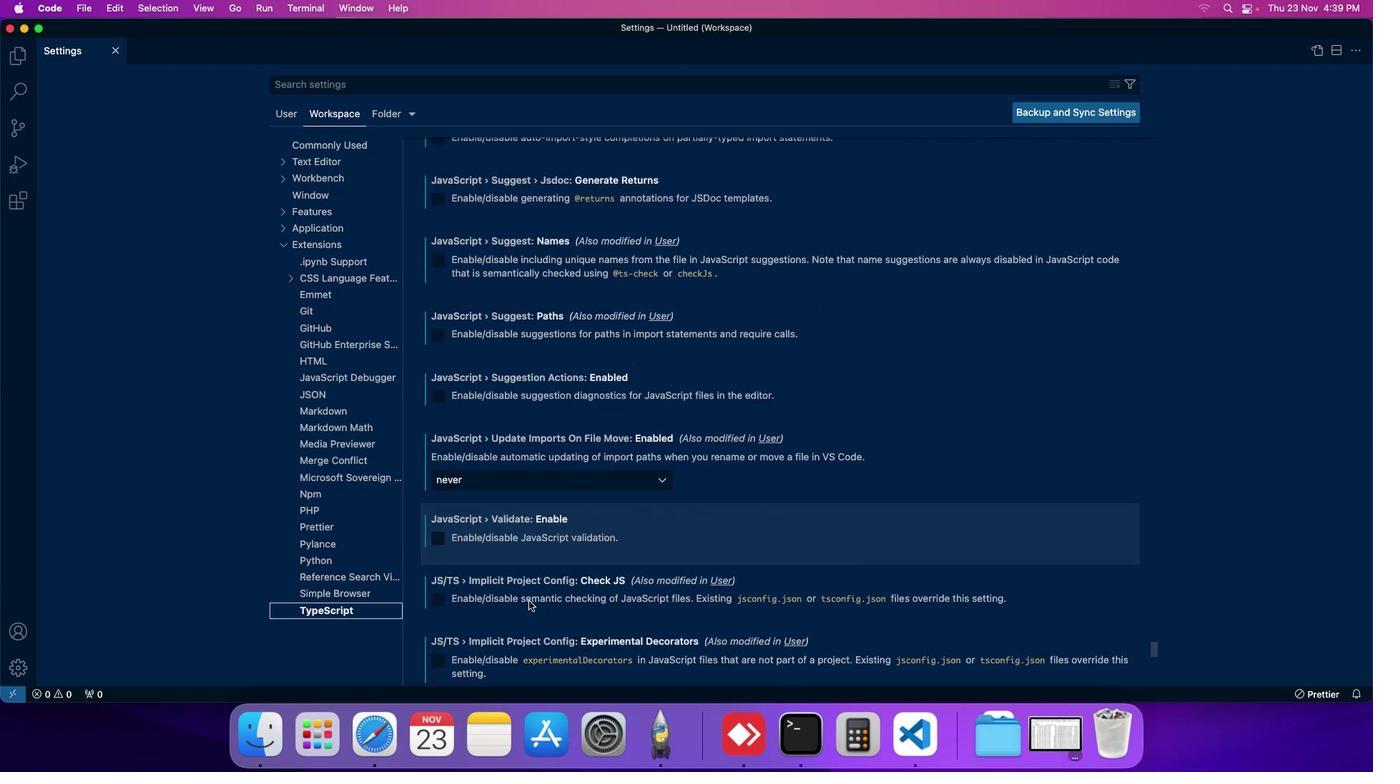 
Action: Mouse scrolled (544, 616) with delta (15, 14)
Screenshot: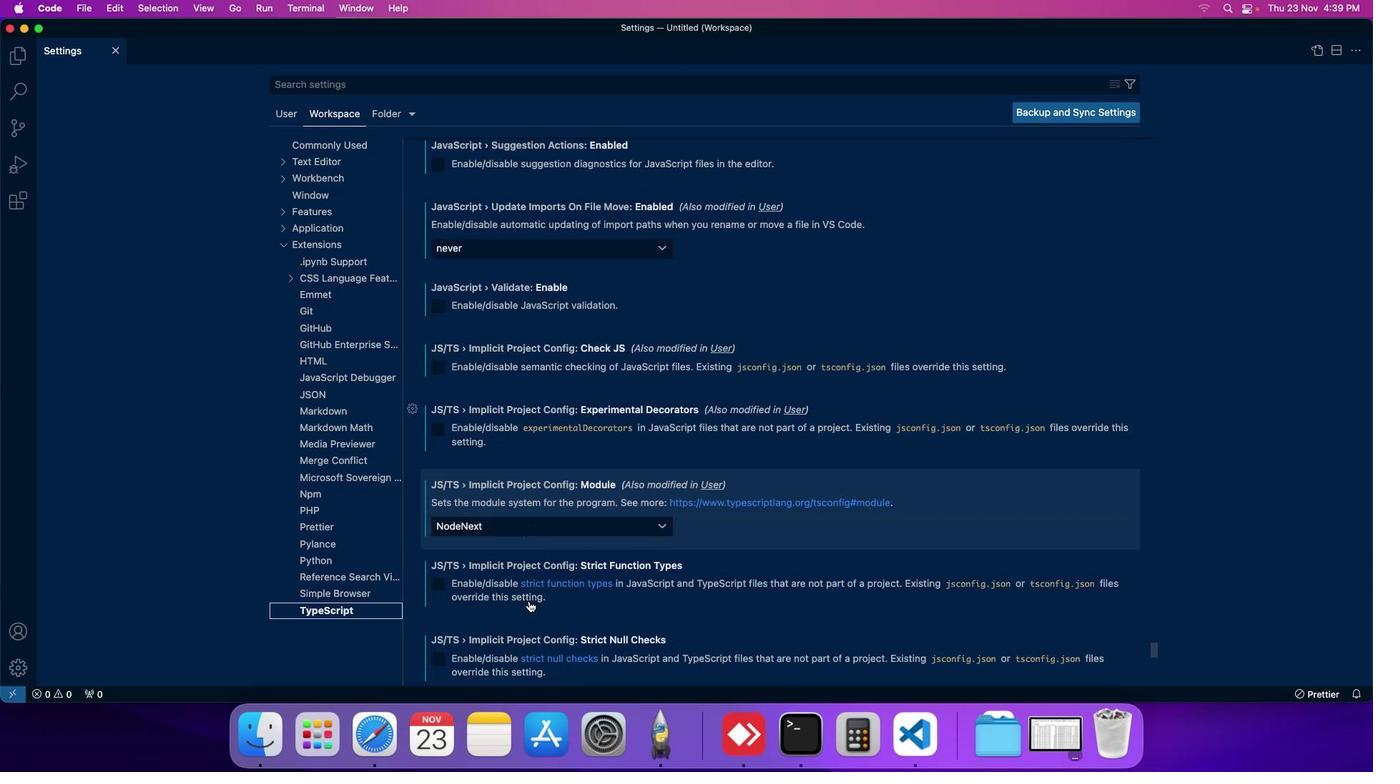 
Action: Mouse scrolled (544, 616) with delta (15, 14)
Screenshot: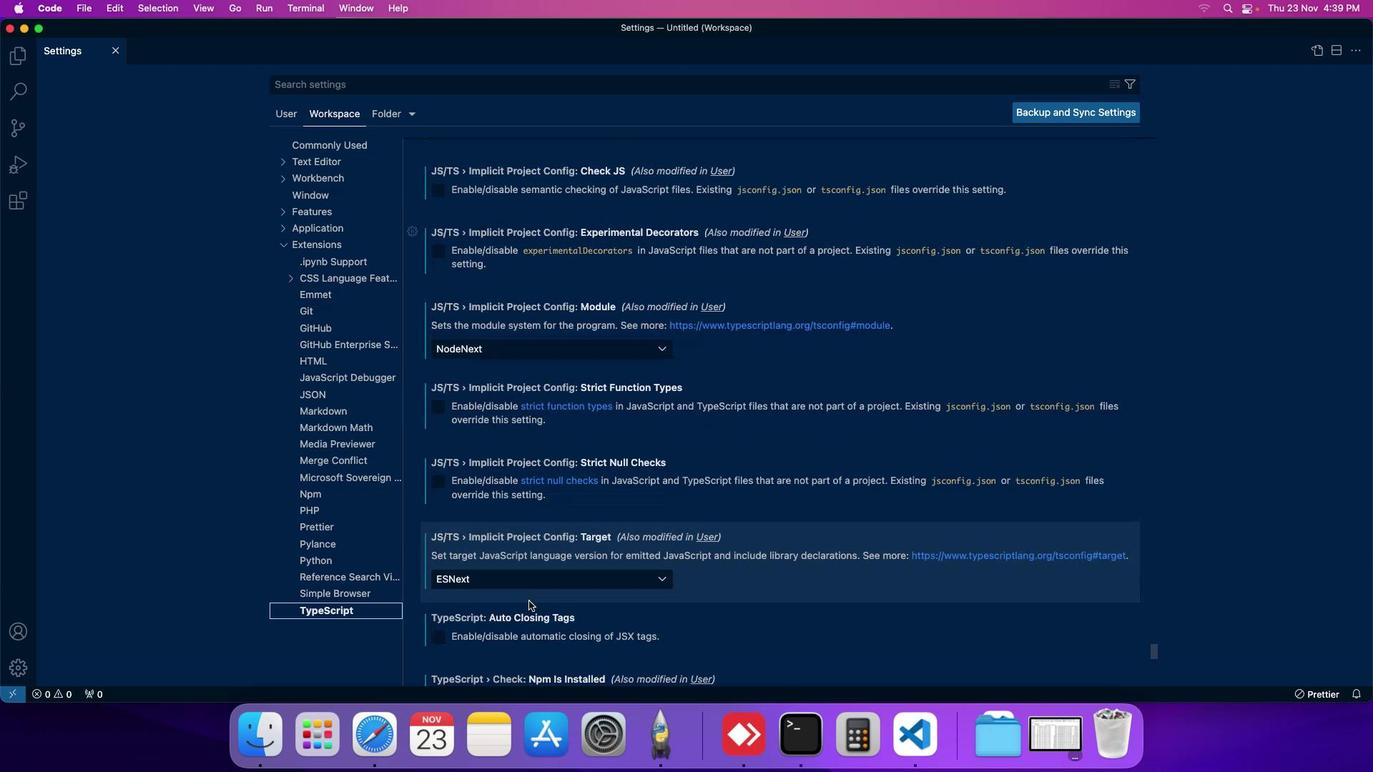 
Action: Mouse scrolled (544, 616) with delta (15, 14)
Screenshot: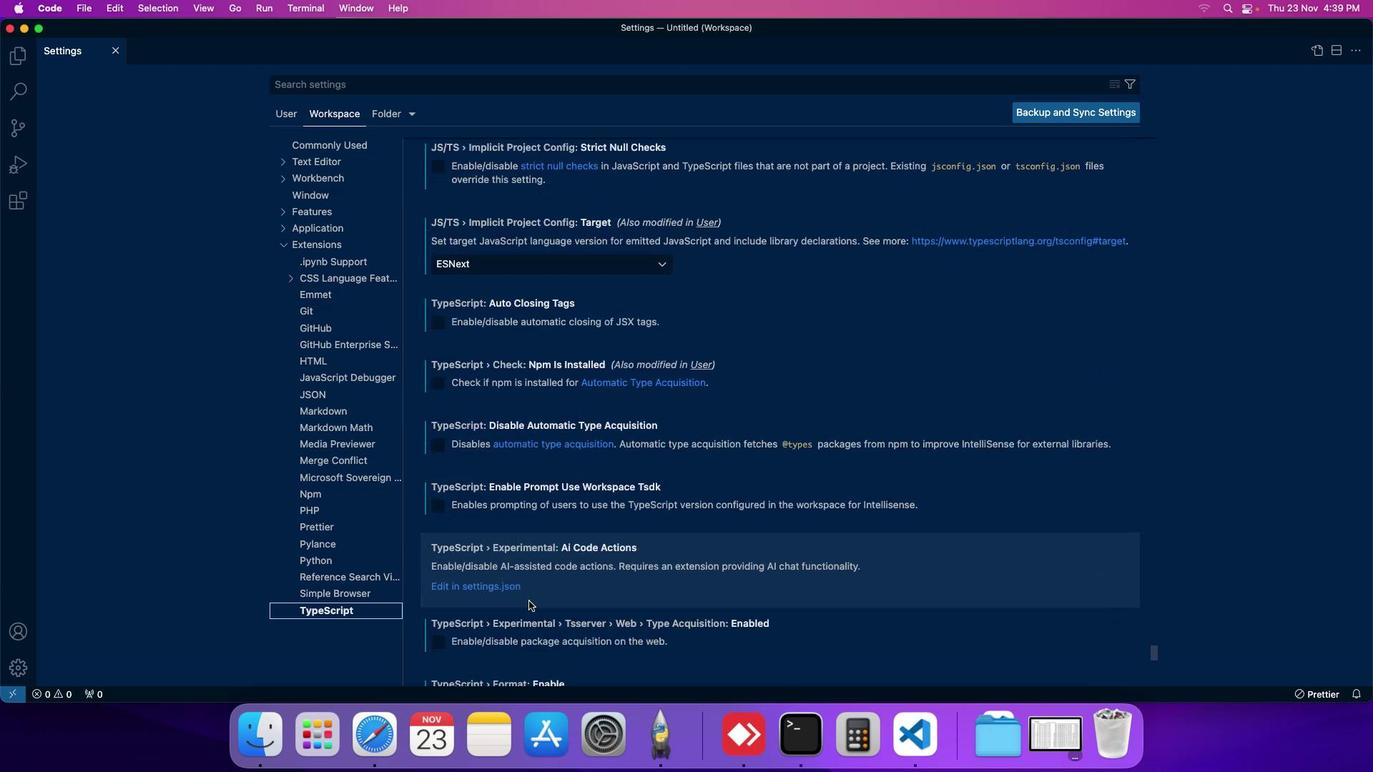 
Action: Mouse scrolled (544, 616) with delta (15, 14)
Screenshot: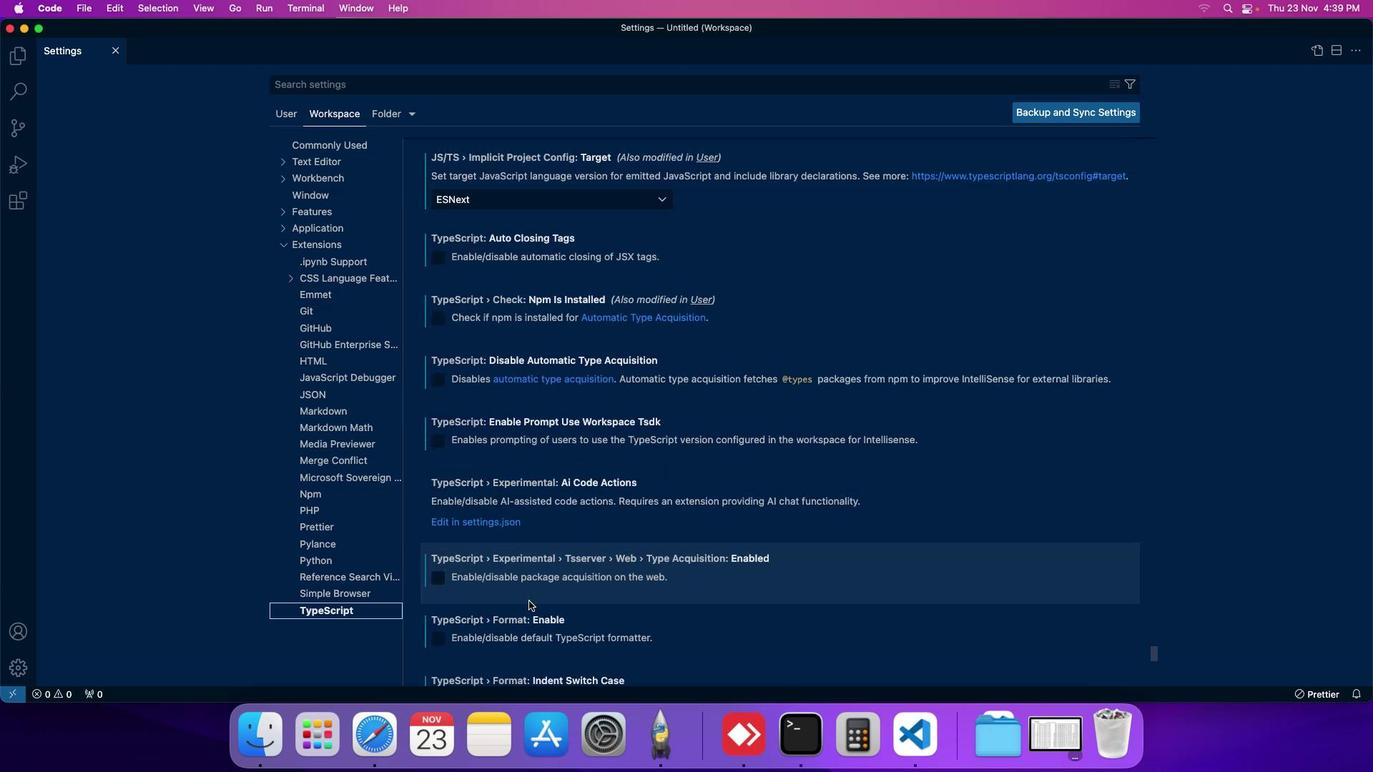 
Action: Mouse scrolled (544, 616) with delta (15, 14)
Screenshot: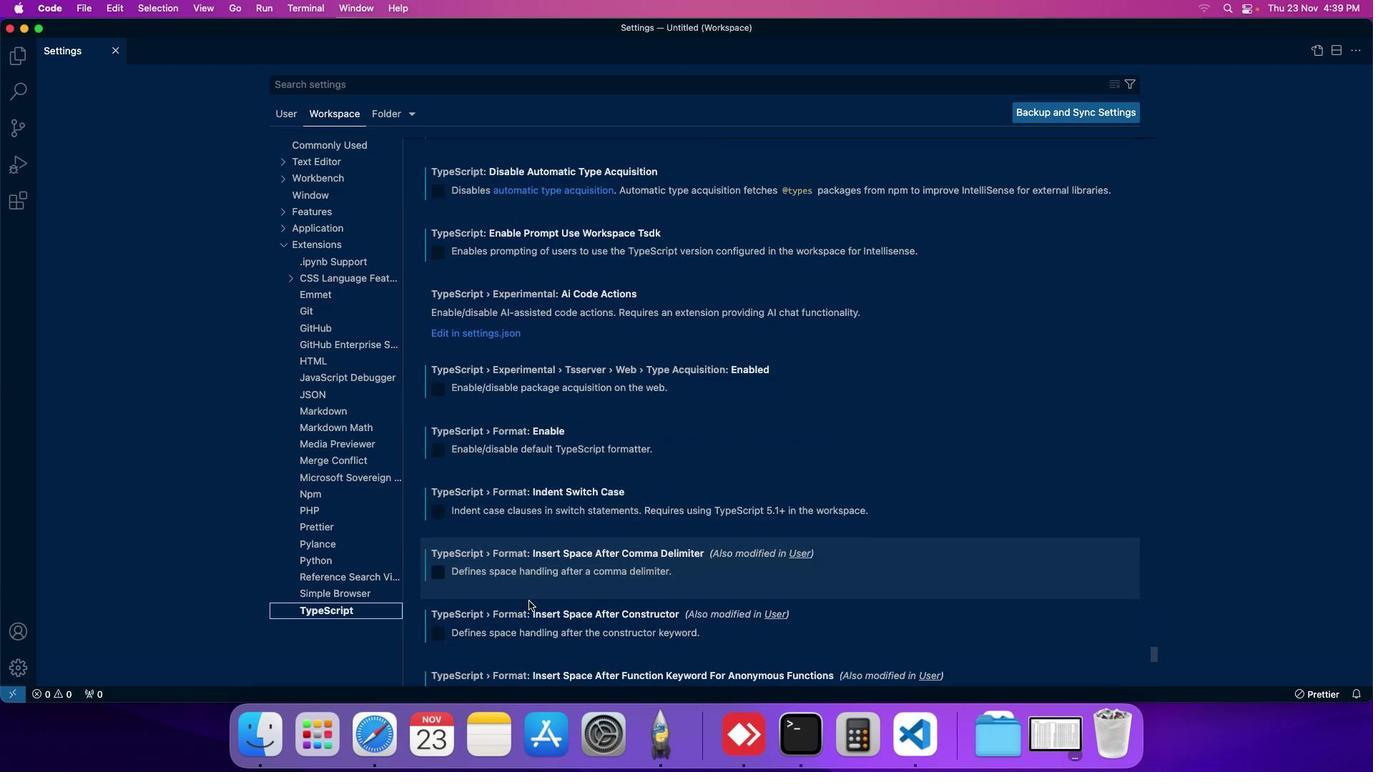 
Action: Mouse scrolled (544, 616) with delta (15, 14)
Screenshot: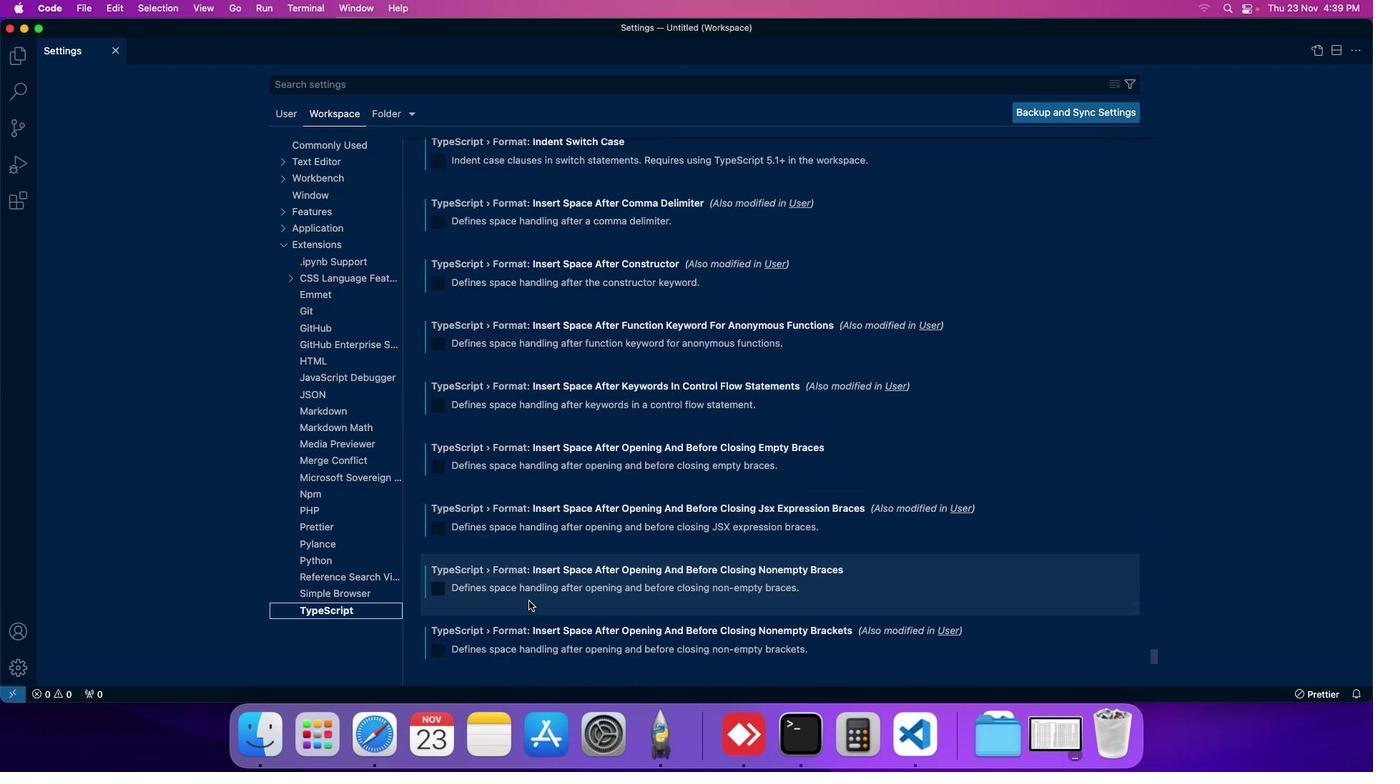 
Action: Mouse scrolled (544, 616) with delta (15, 14)
Screenshot: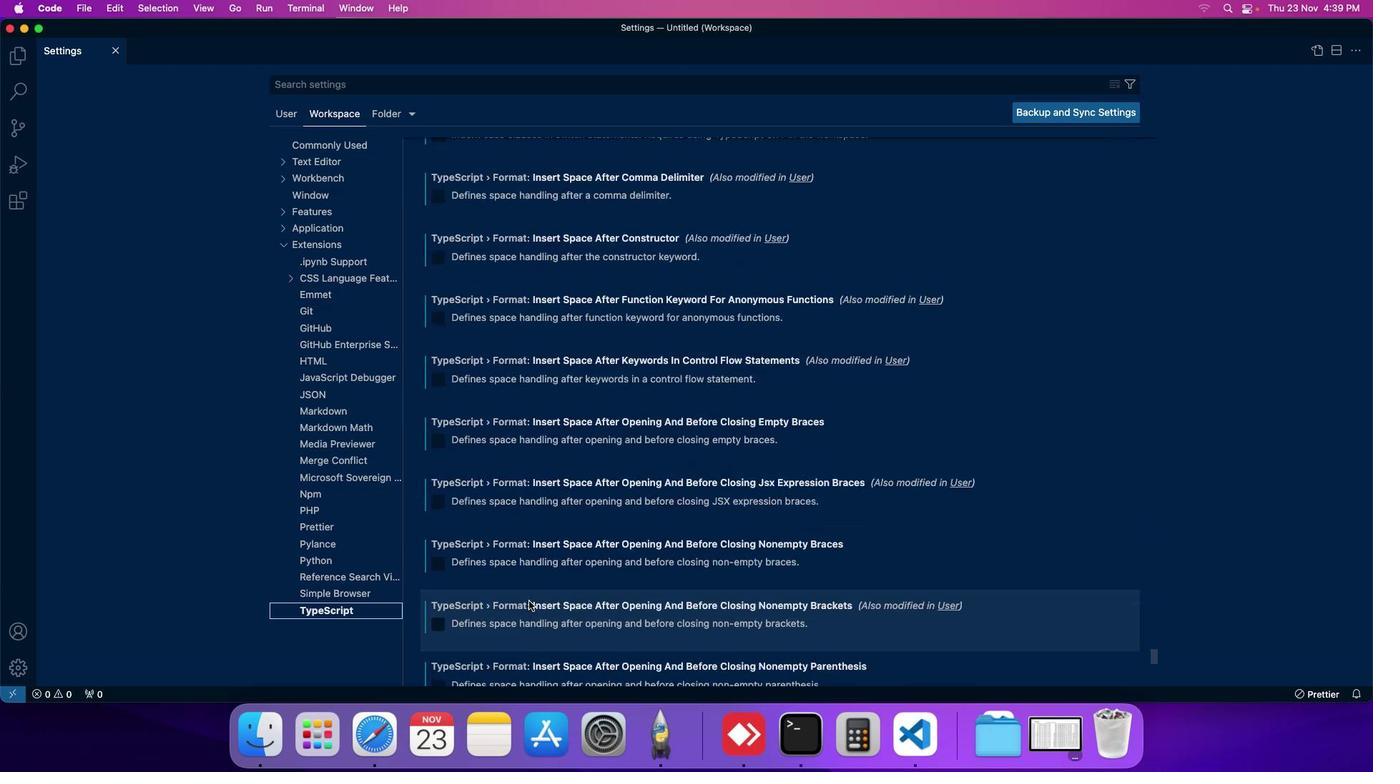 
Action: Mouse scrolled (544, 616) with delta (15, 14)
Screenshot: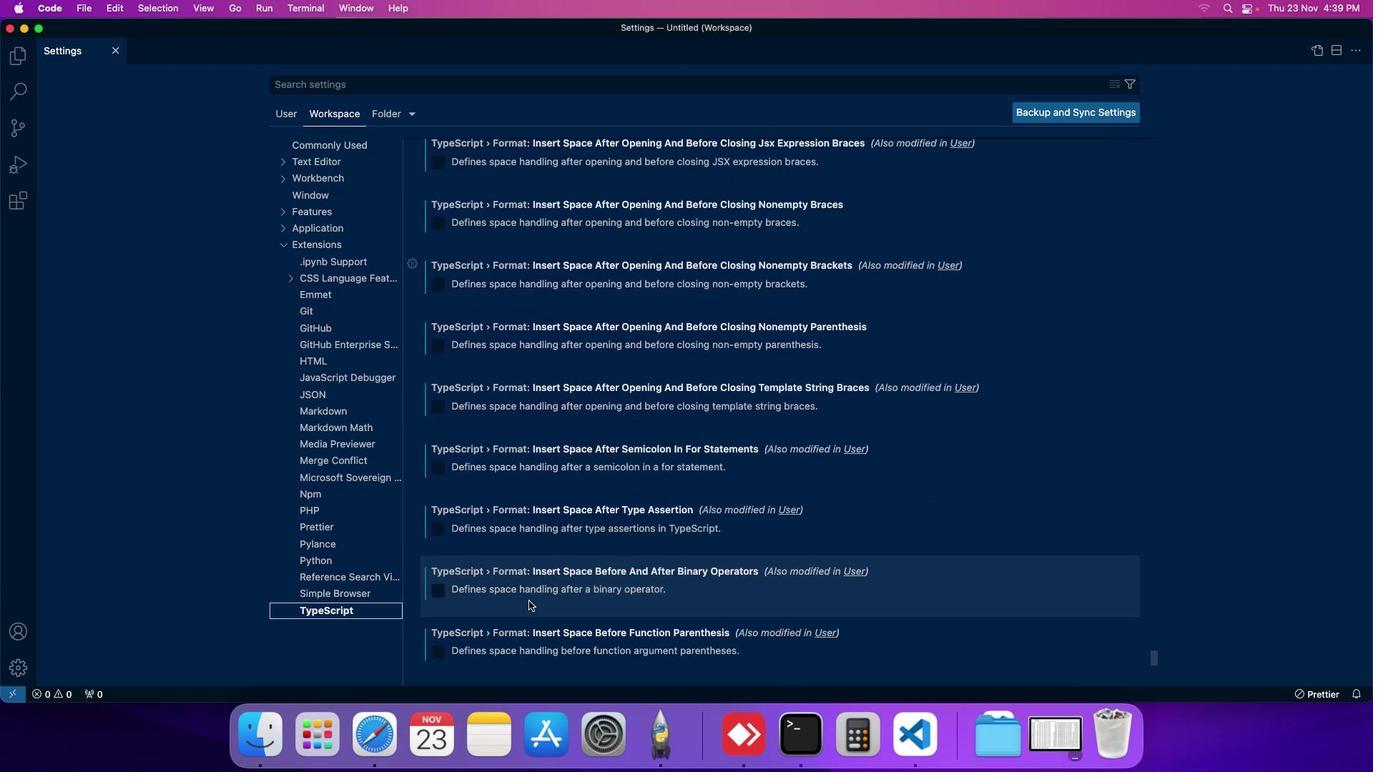 
Action: Mouse scrolled (544, 616) with delta (15, 14)
Screenshot: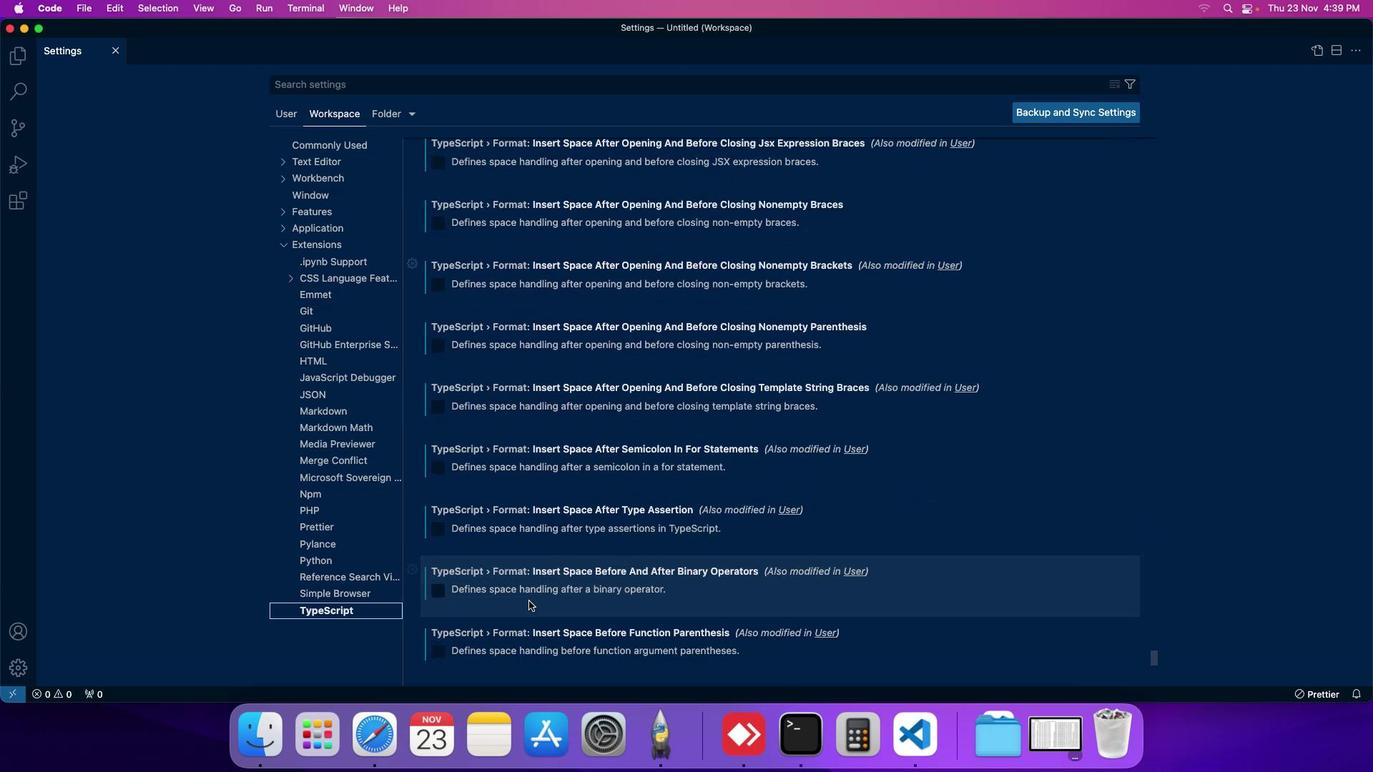 
Action: Mouse scrolled (544, 616) with delta (15, 14)
Screenshot: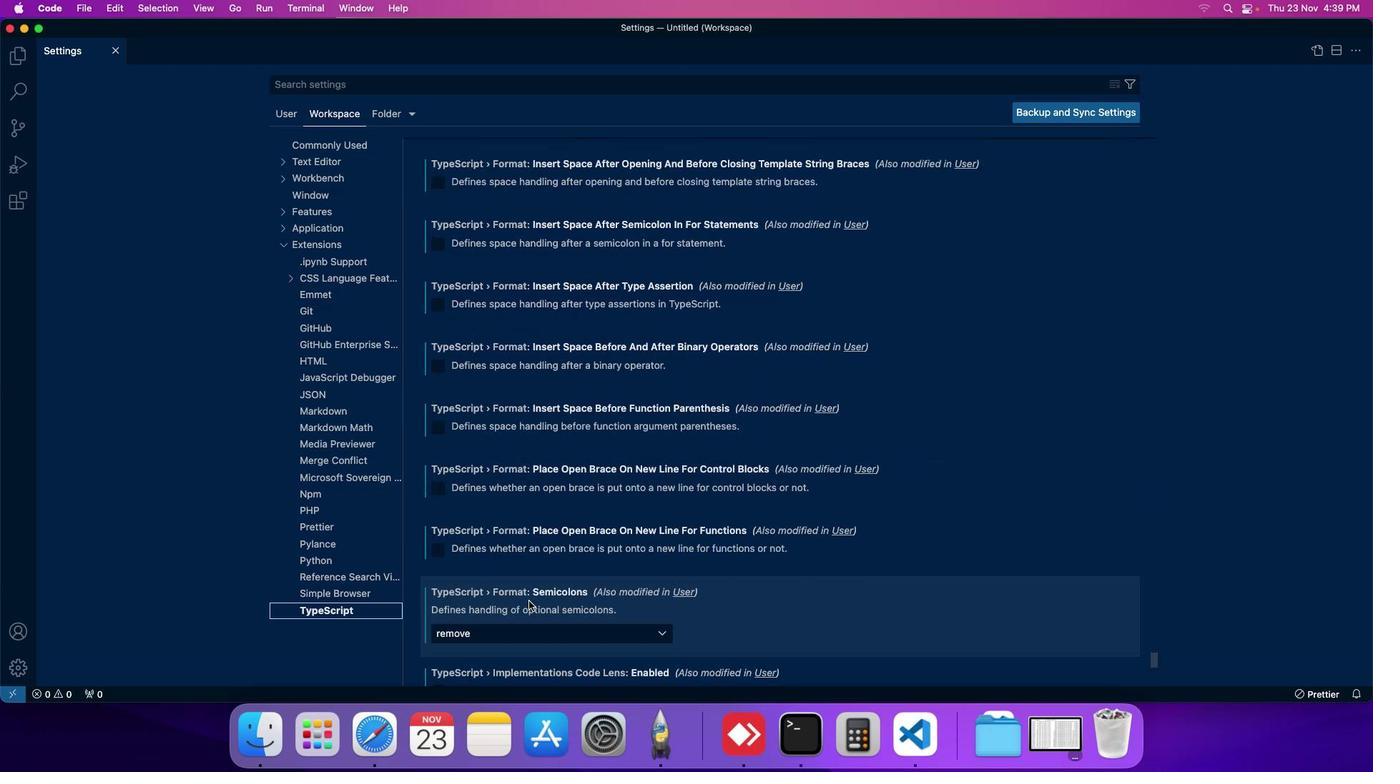 
Action: Mouse scrolled (544, 616) with delta (15, 14)
Screenshot: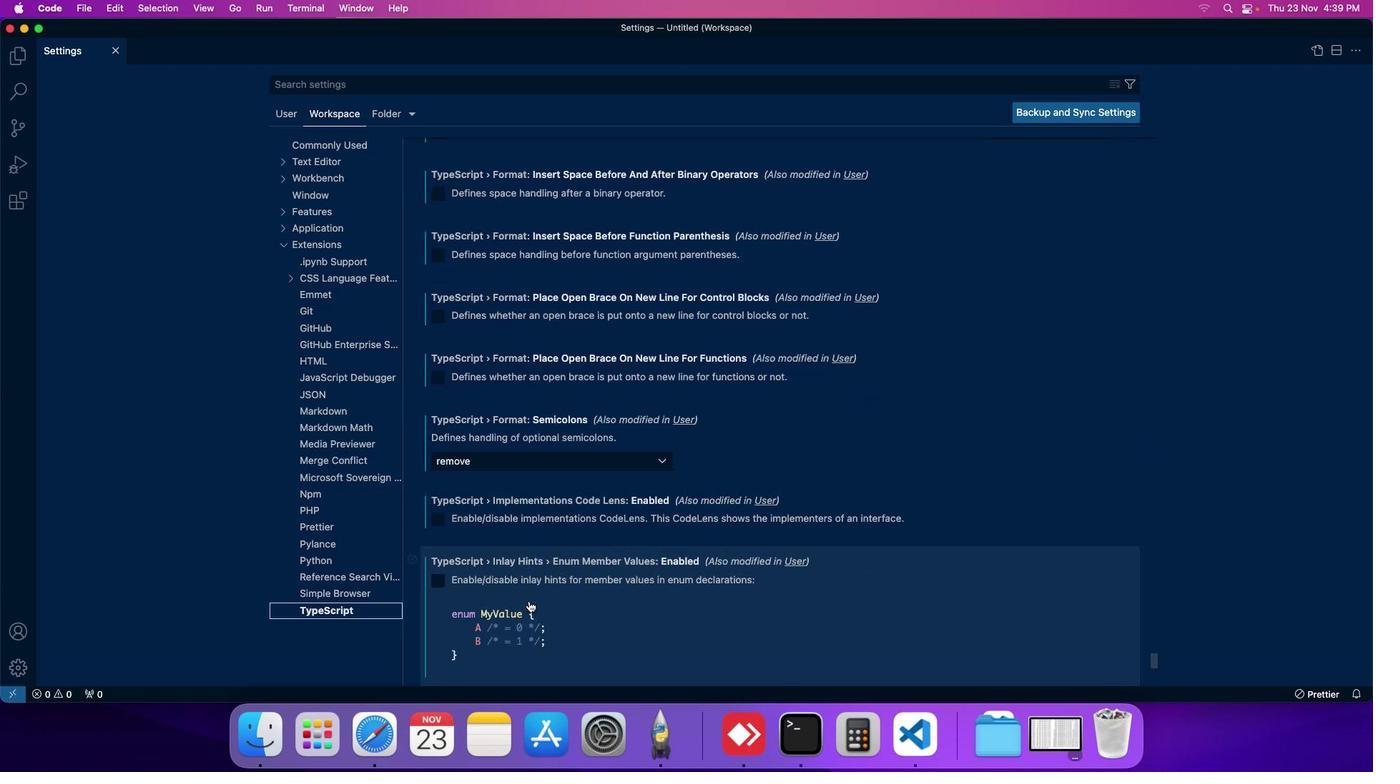 
Action: Mouse scrolled (544, 616) with delta (15, 14)
Screenshot: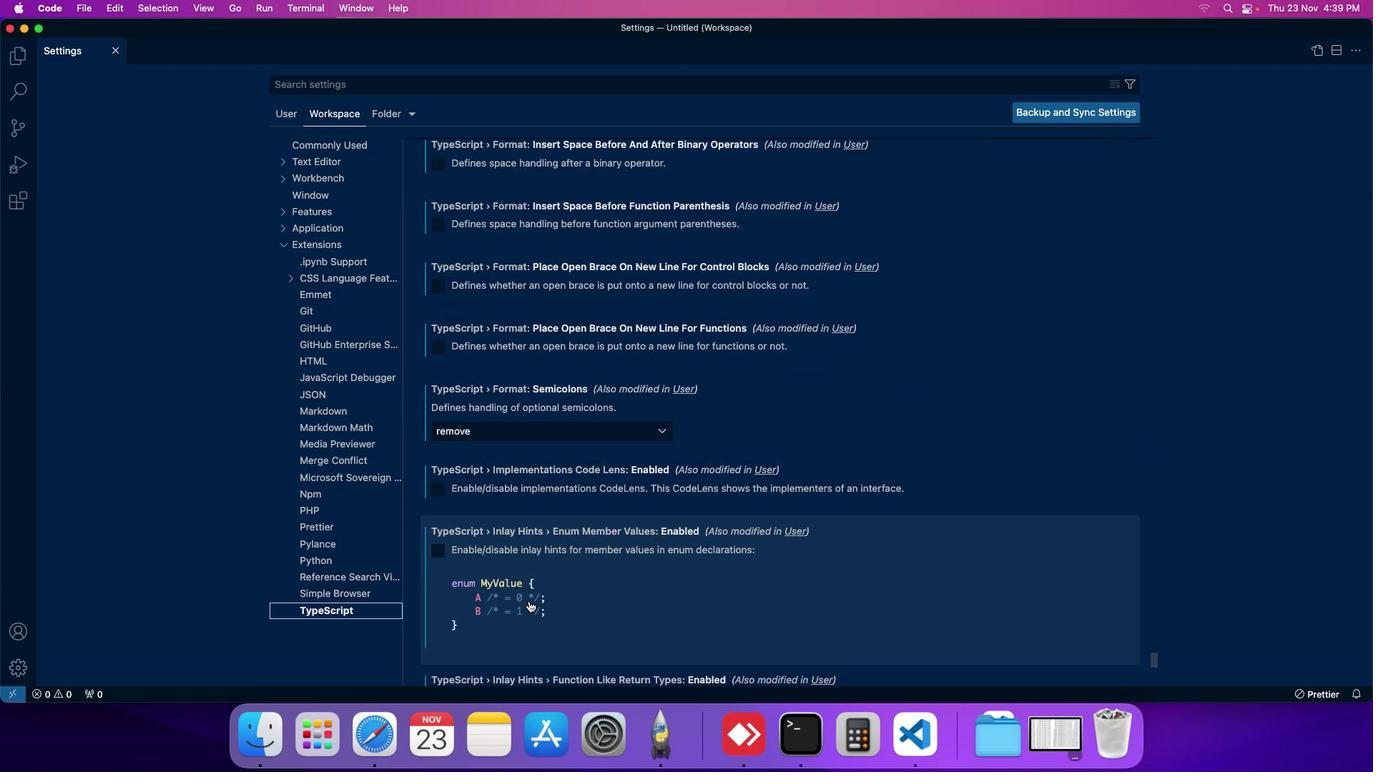 
Action: Mouse scrolled (544, 616) with delta (15, 14)
Screenshot: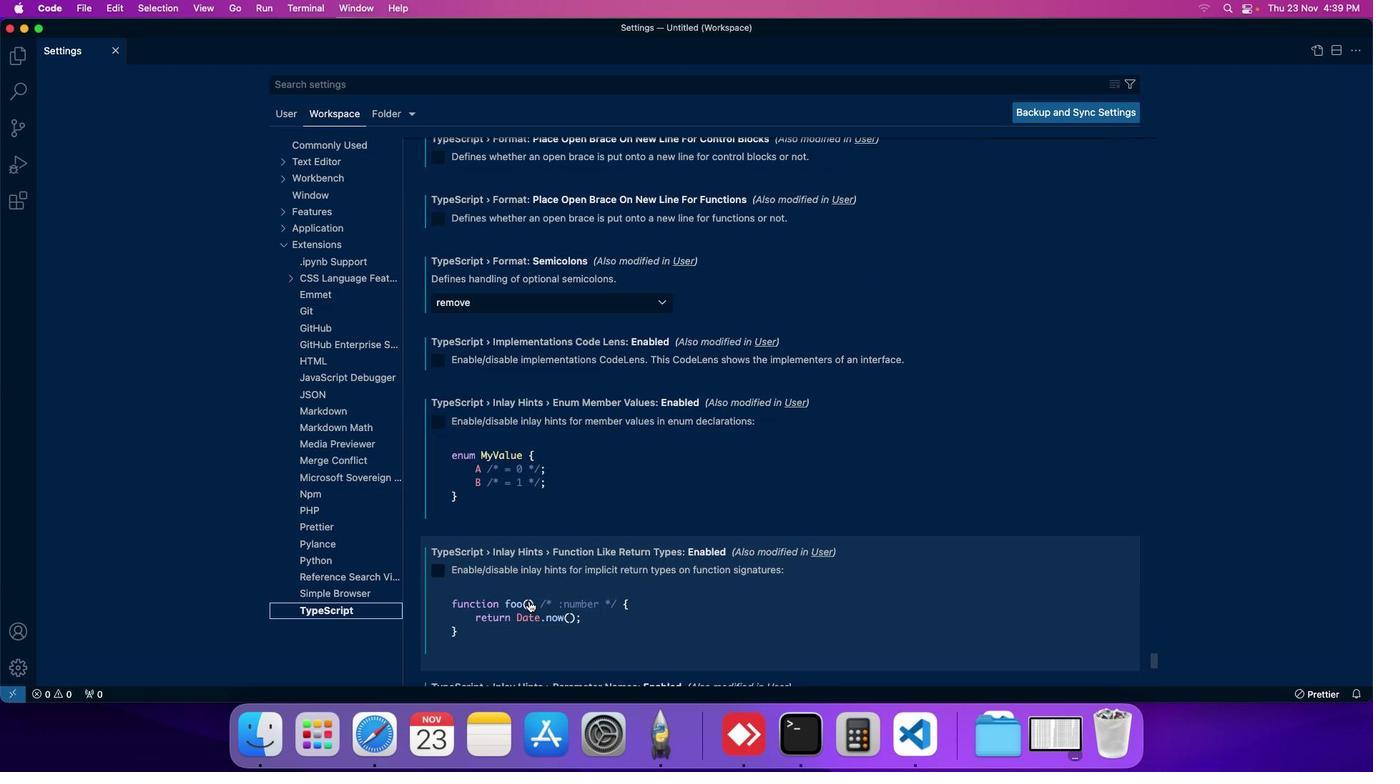 
Action: Mouse scrolled (544, 616) with delta (15, 14)
Screenshot: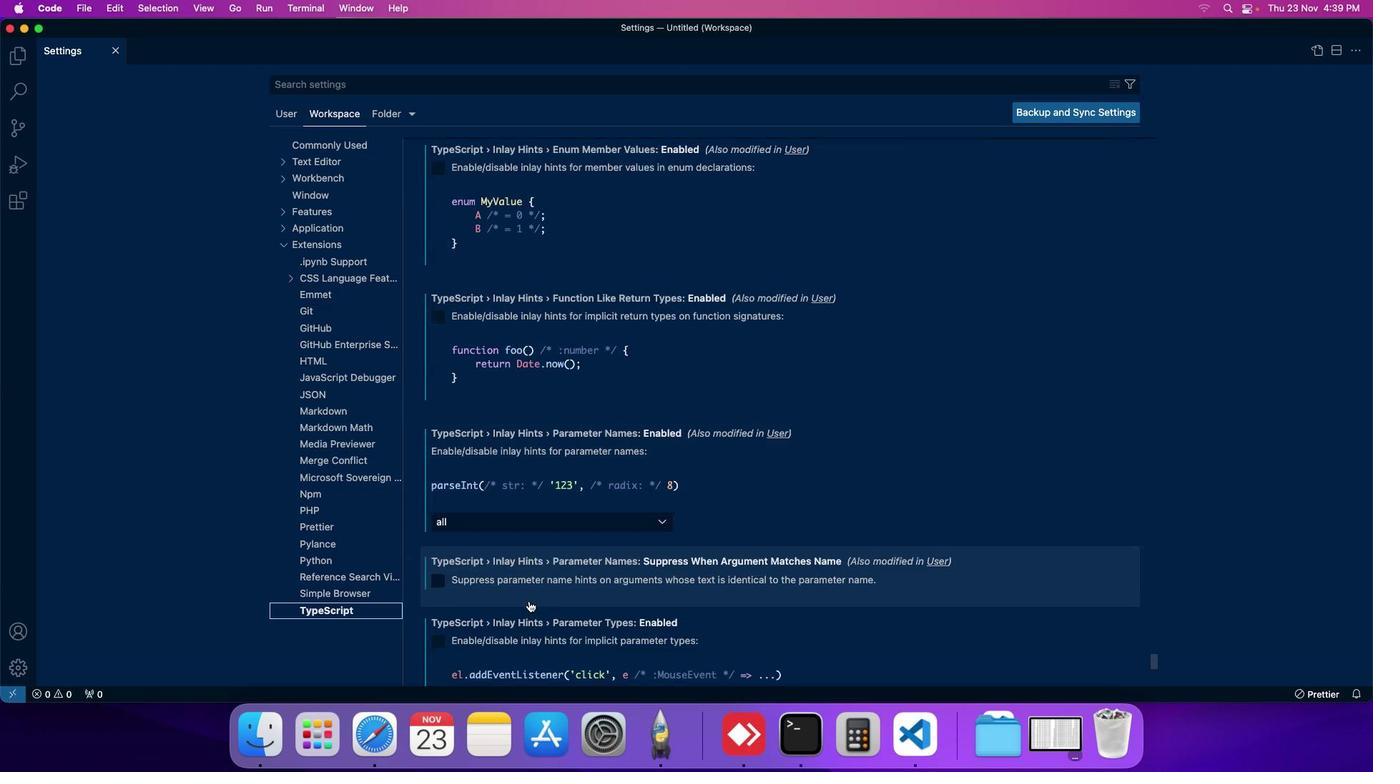 
Action: Mouse scrolled (544, 616) with delta (15, 14)
Screenshot: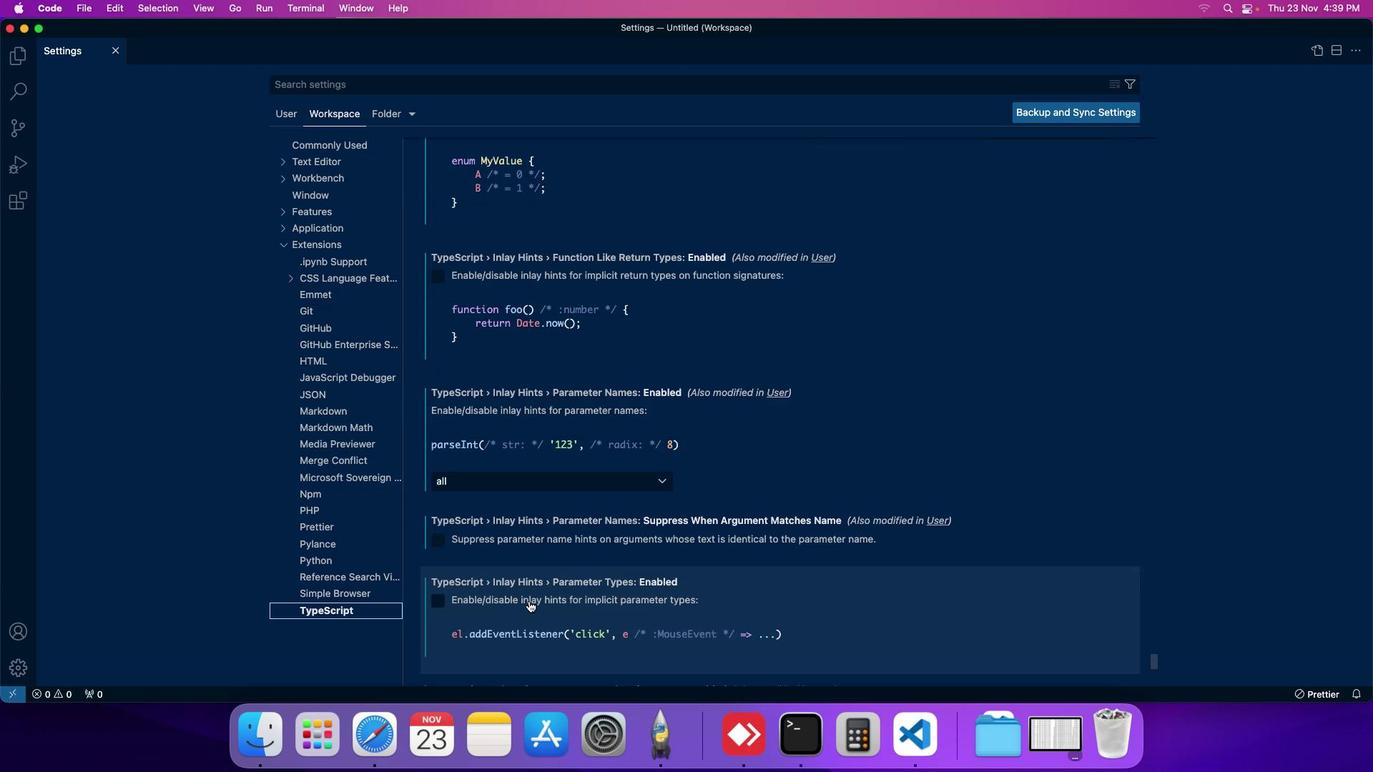 
Action: Mouse scrolled (544, 616) with delta (15, 14)
Screenshot: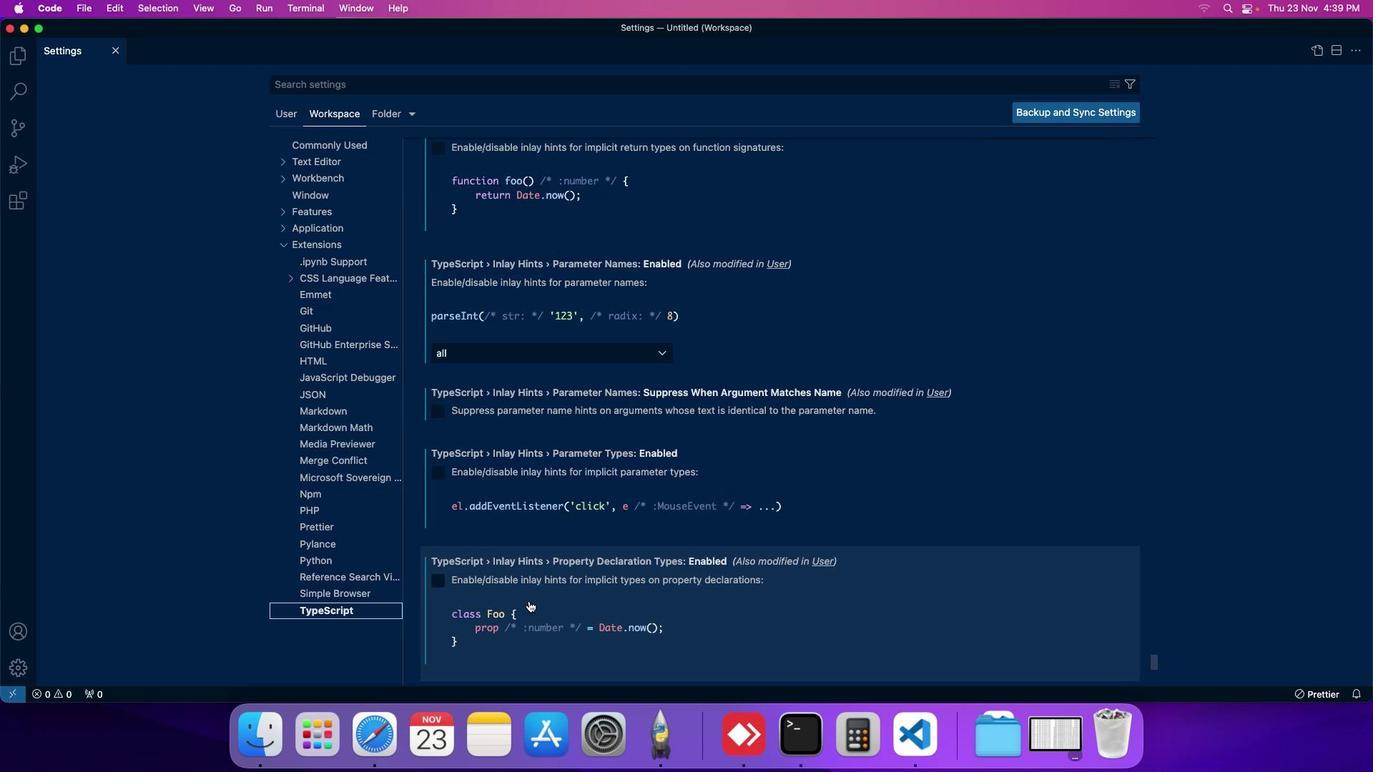 
Action: Mouse scrolled (544, 616) with delta (15, 14)
Screenshot: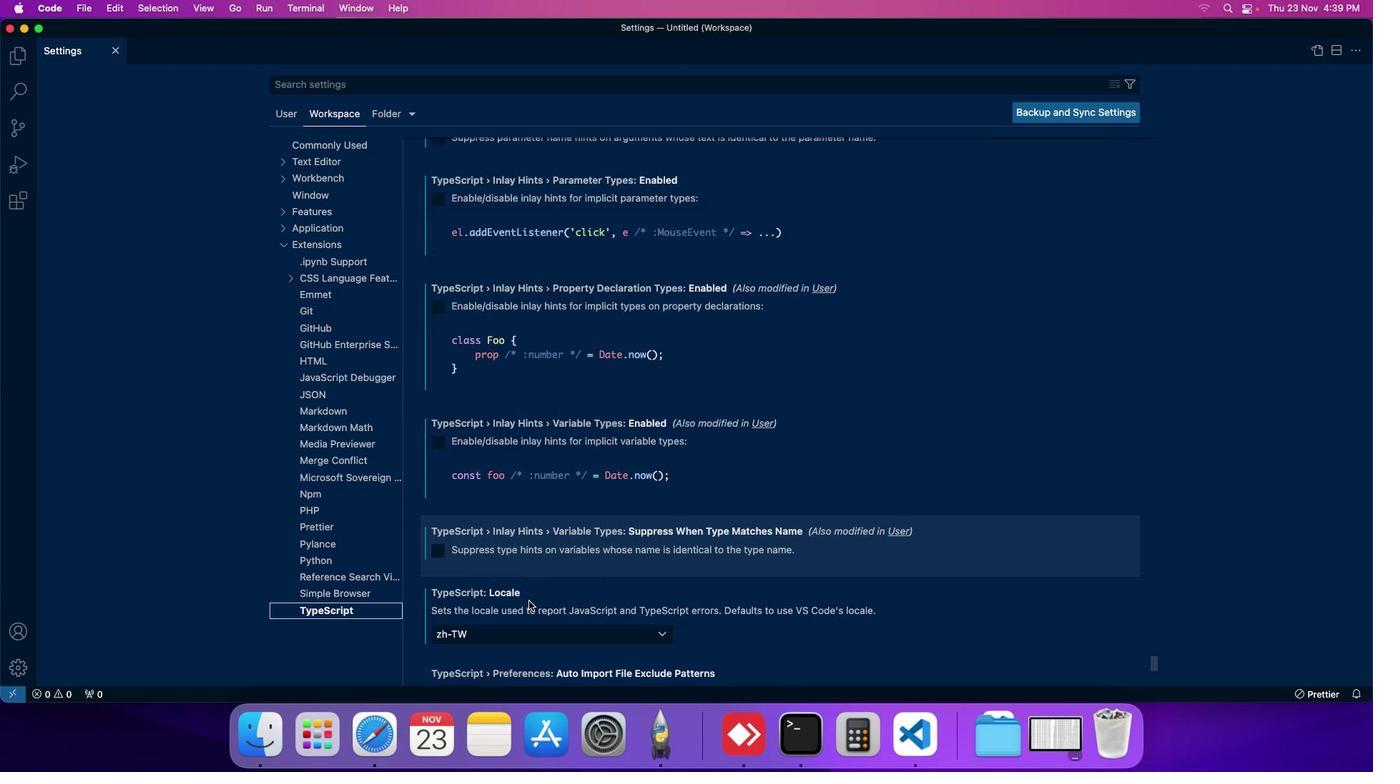 
Action: Mouse scrolled (544, 616) with delta (15, 14)
Screenshot: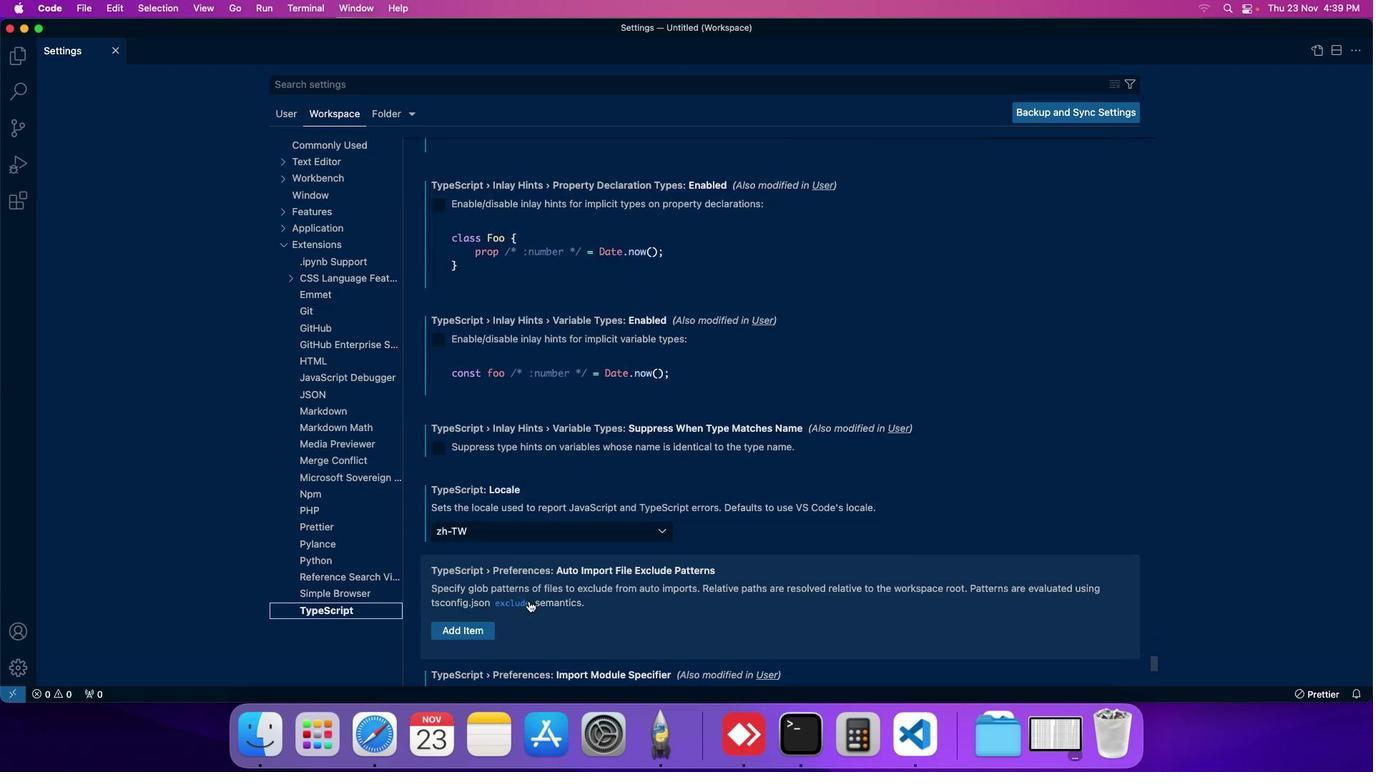 
Action: Mouse scrolled (544, 616) with delta (15, 14)
Screenshot: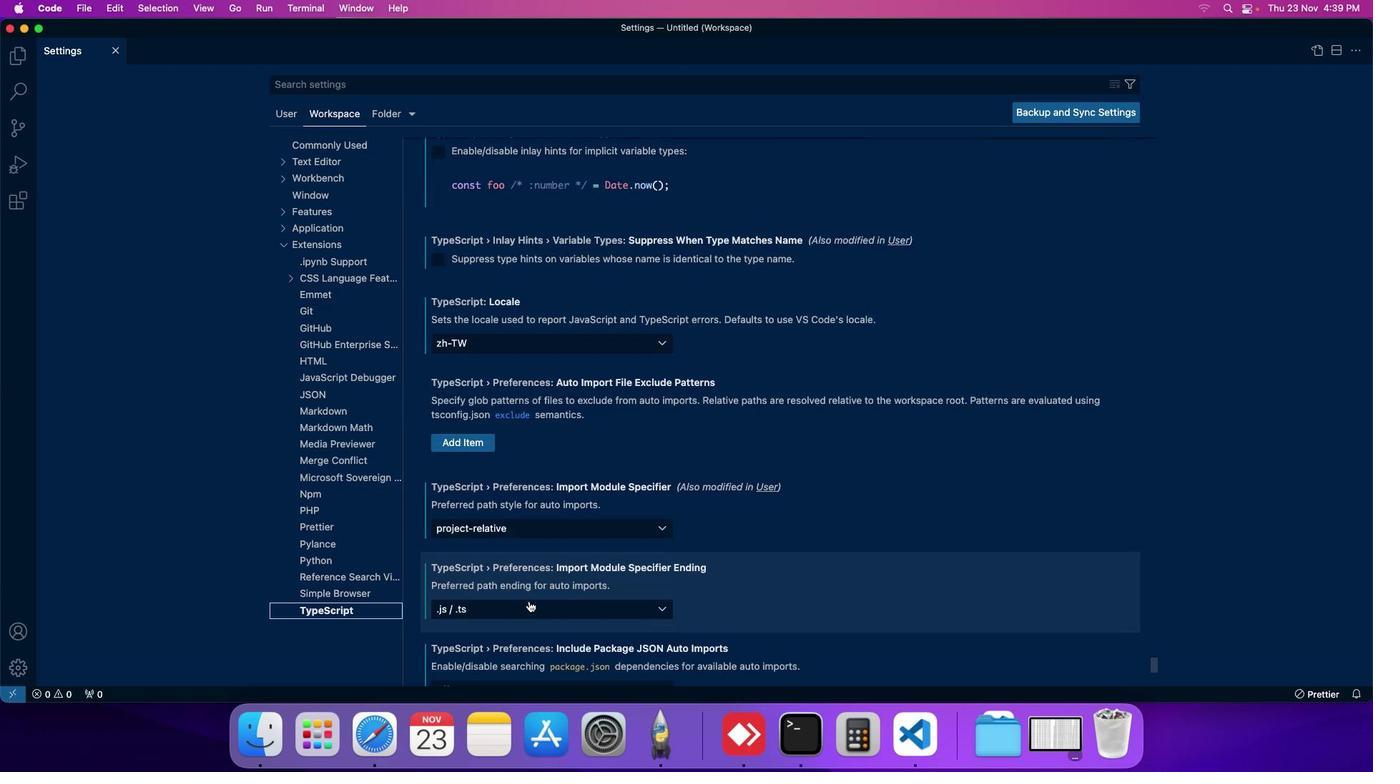 
Action: Mouse scrolled (544, 616) with delta (15, 14)
Screenshot: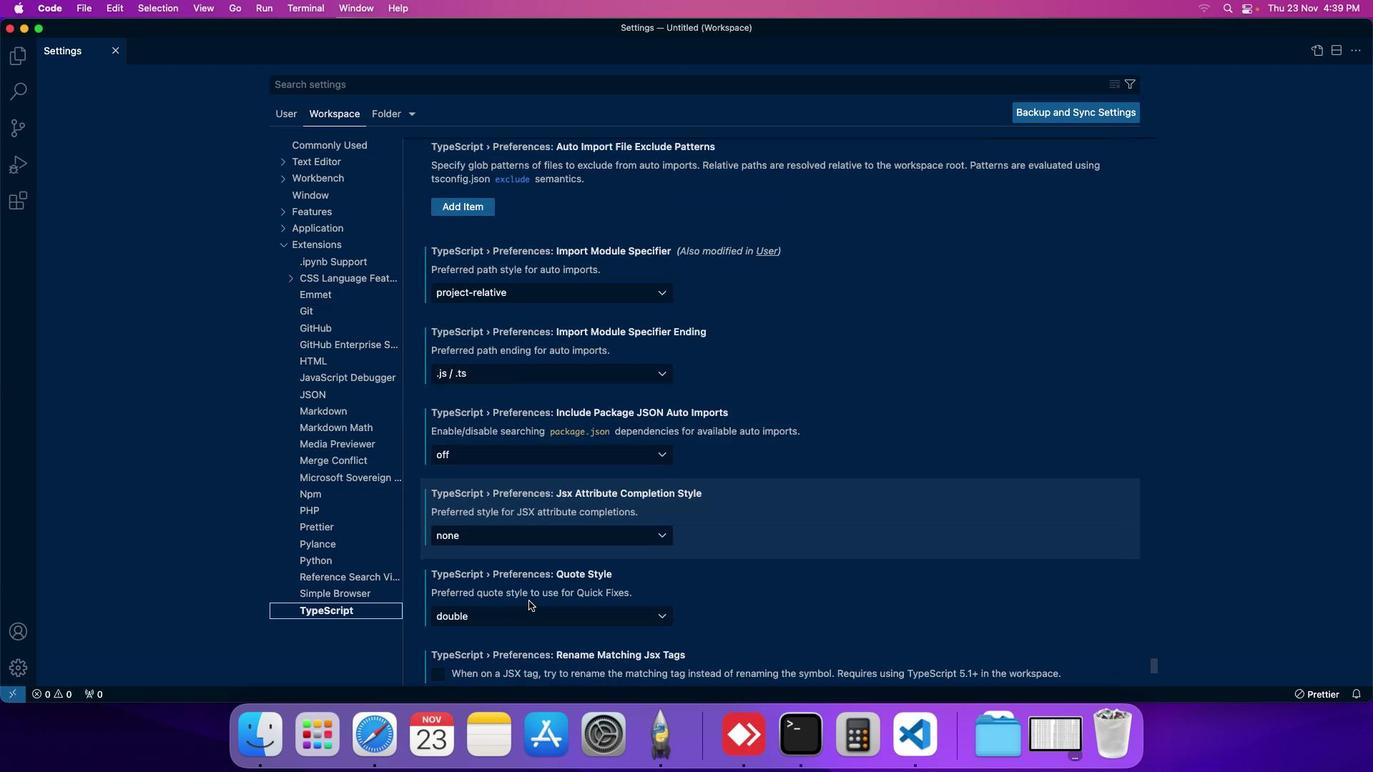
Action: Mouse scrolled (544, 616) with delta (15, 14)
Screenshot: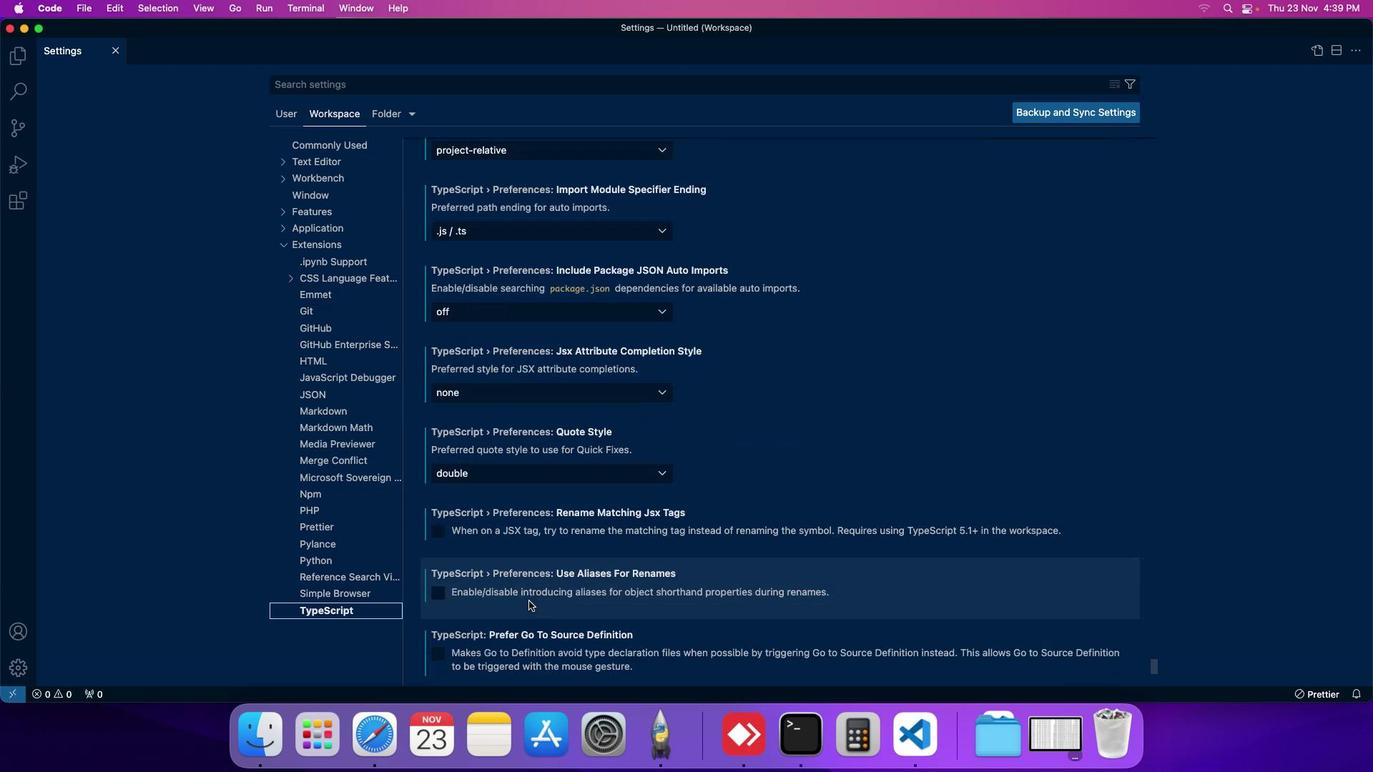
Action: Mouse scrolled (544, 616) with delta (15, 14)
Screenshot: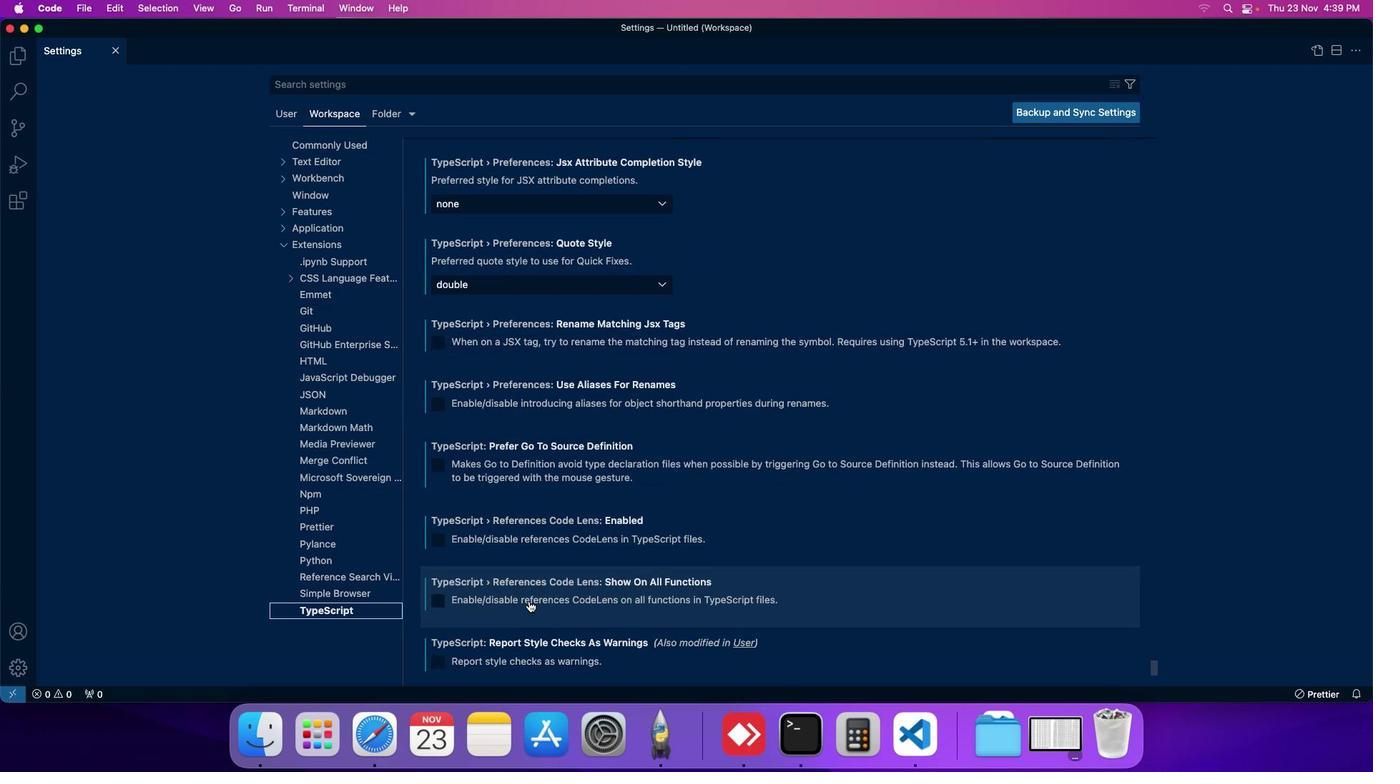 
Action: Mouse scrolled (544, 616) with delta (15, 14)
Screenshot: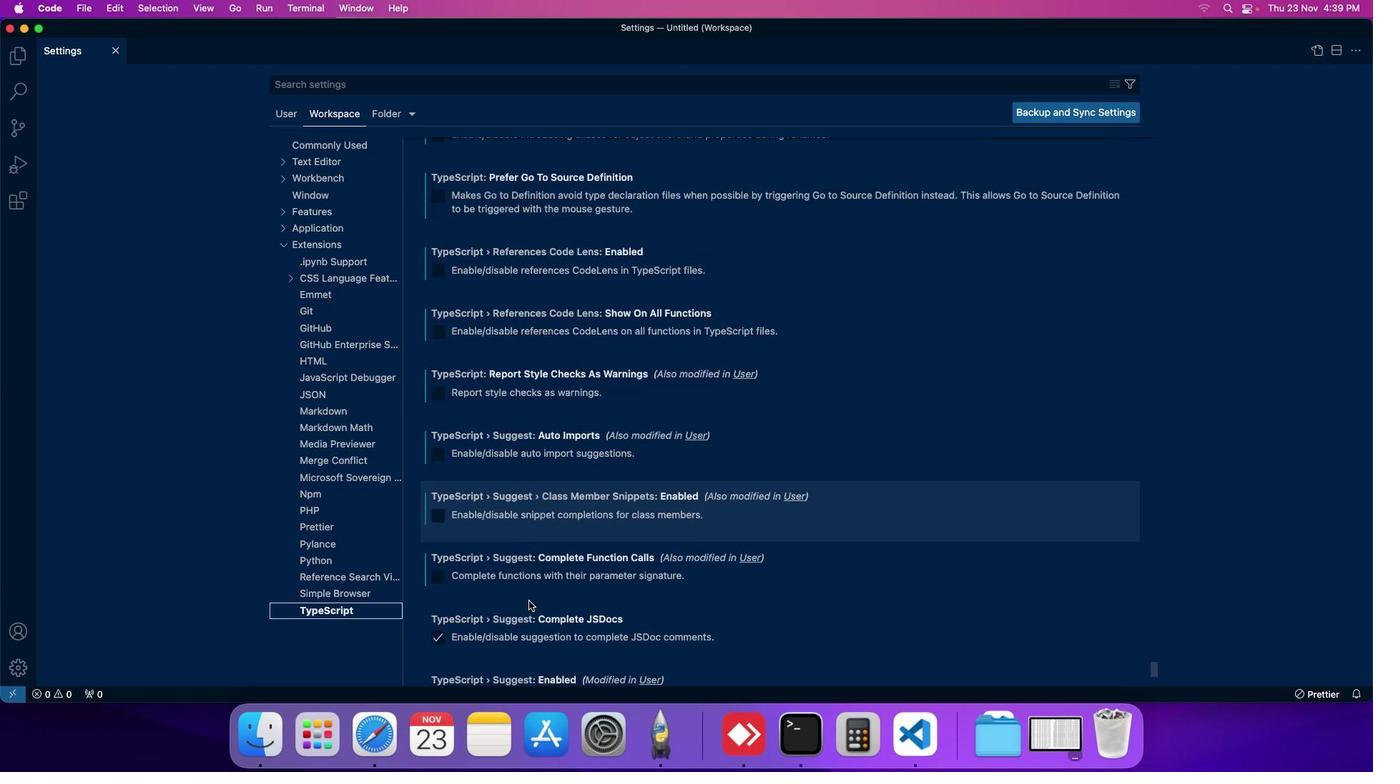 
Action: Mouse scrolled (544, 616) with delta (15, 14)
Screenshot: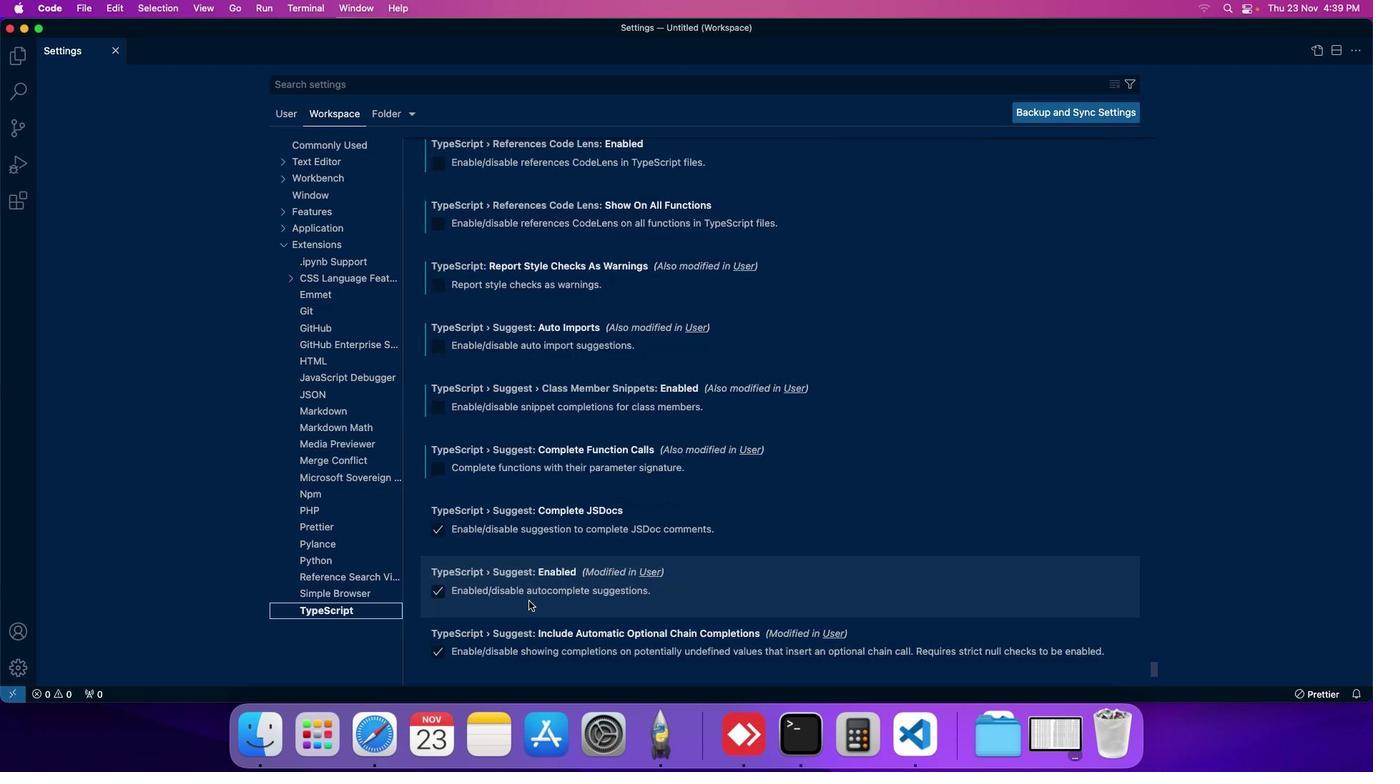 
Action: Mouse scrolled (544, 616) with delta (15, 14)
Screenshot: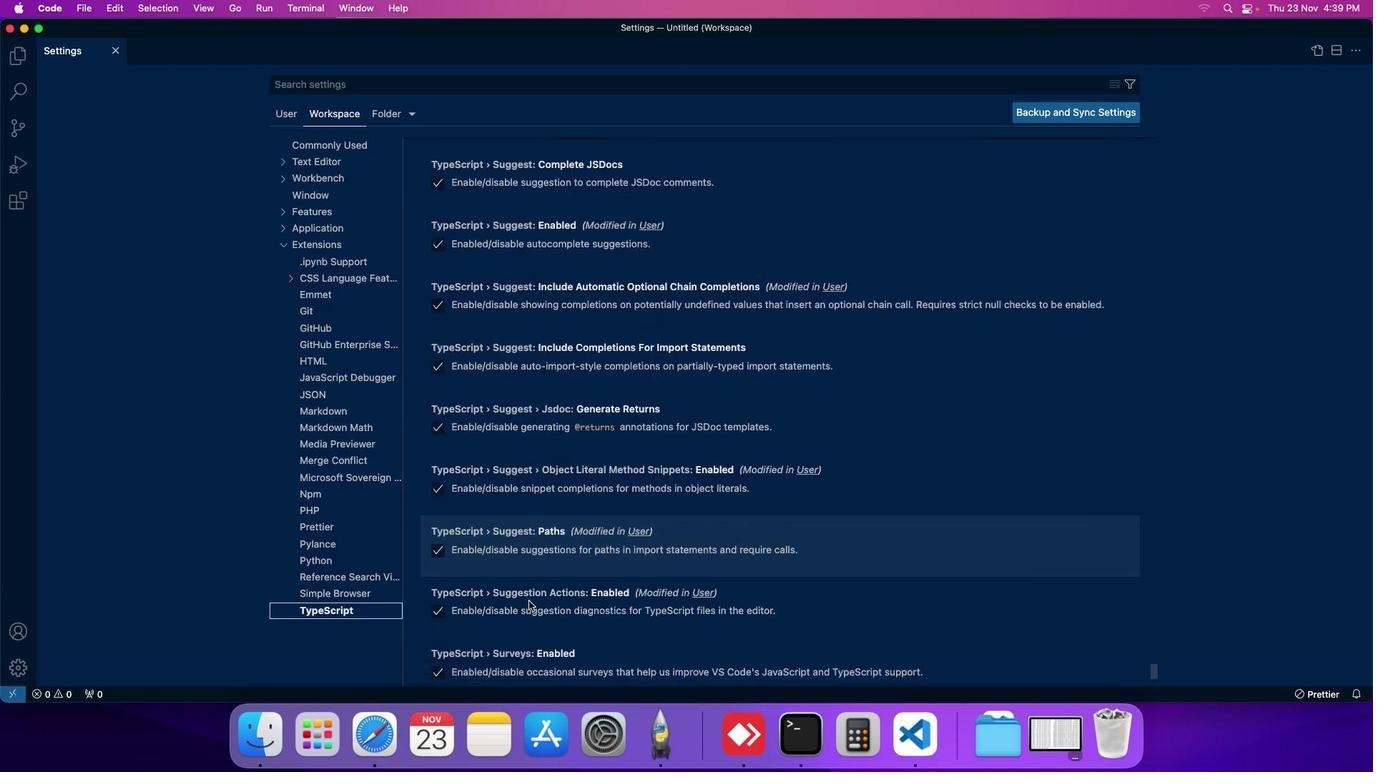 
Action: Mouse scrolled (544, 616) with delta (15, 14)
Screenshot: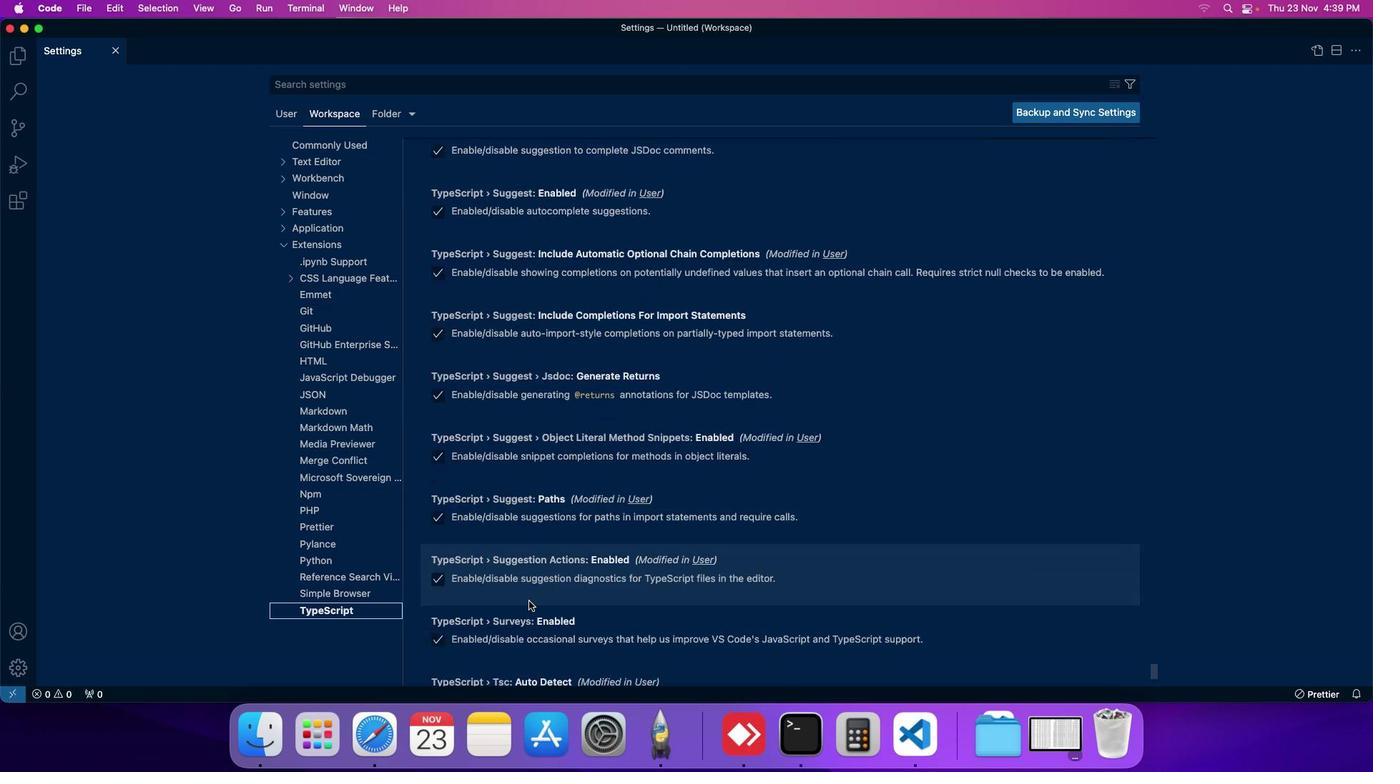 
Action: Mouse moved to (529, 566)
Screenshot: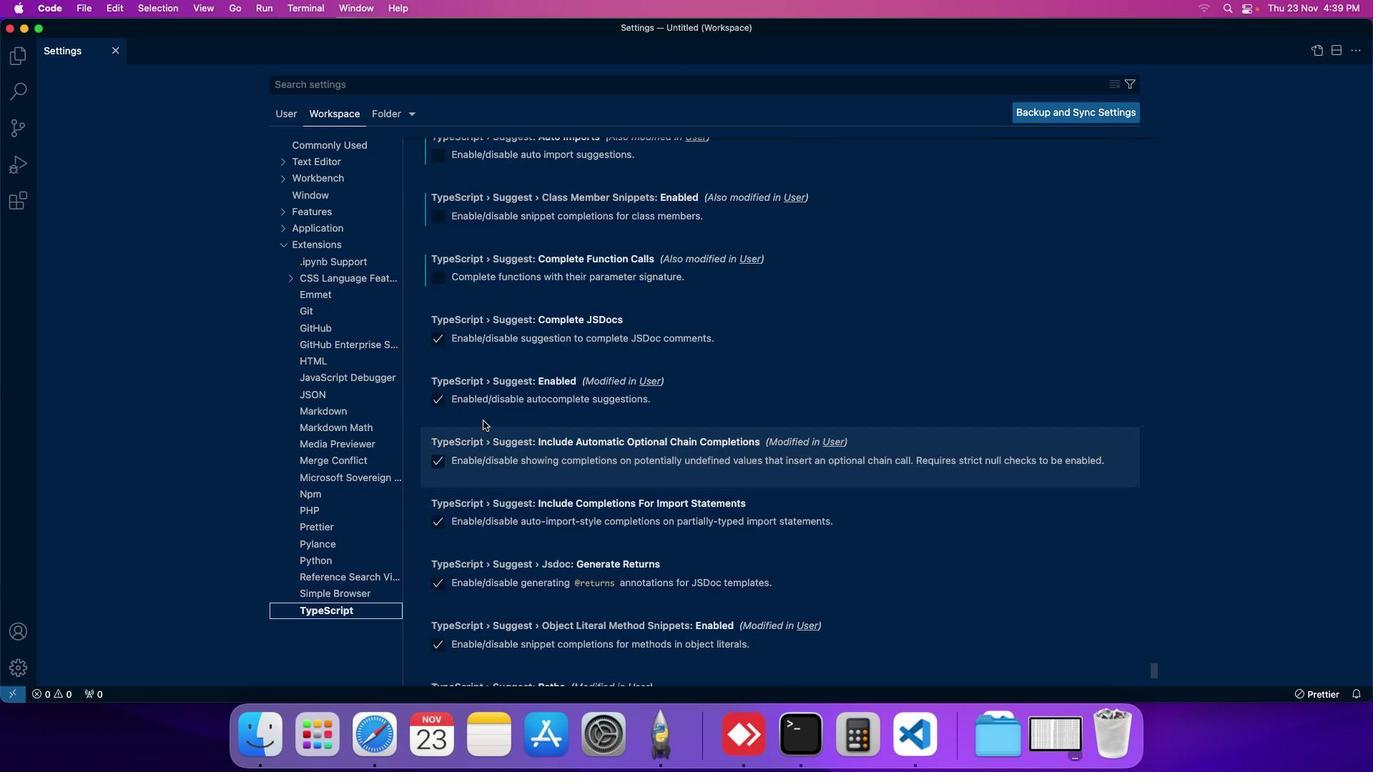
Action: Mouse scrolled (529, 566) with delta (15, 15)
Screenshot: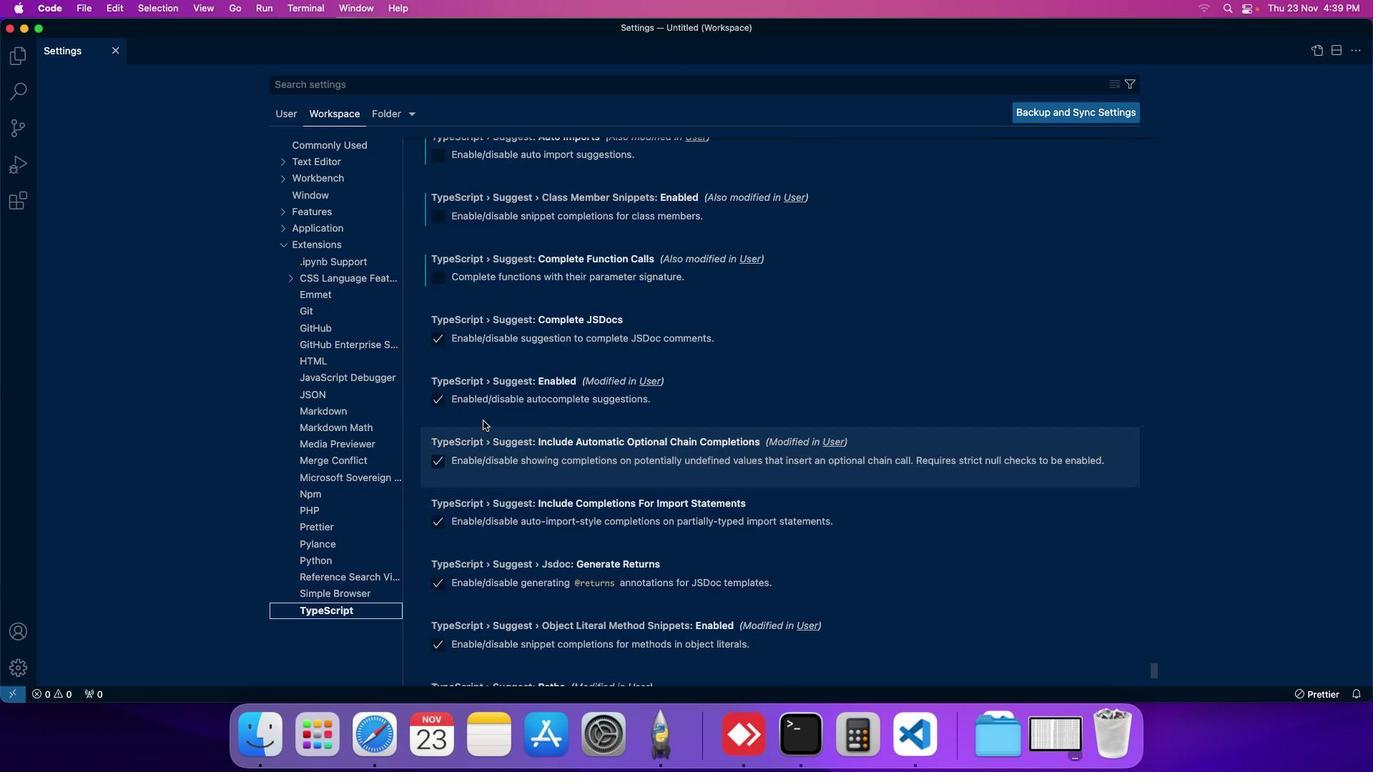 
Action: Mouse moved to (502, 457)
Screenshot: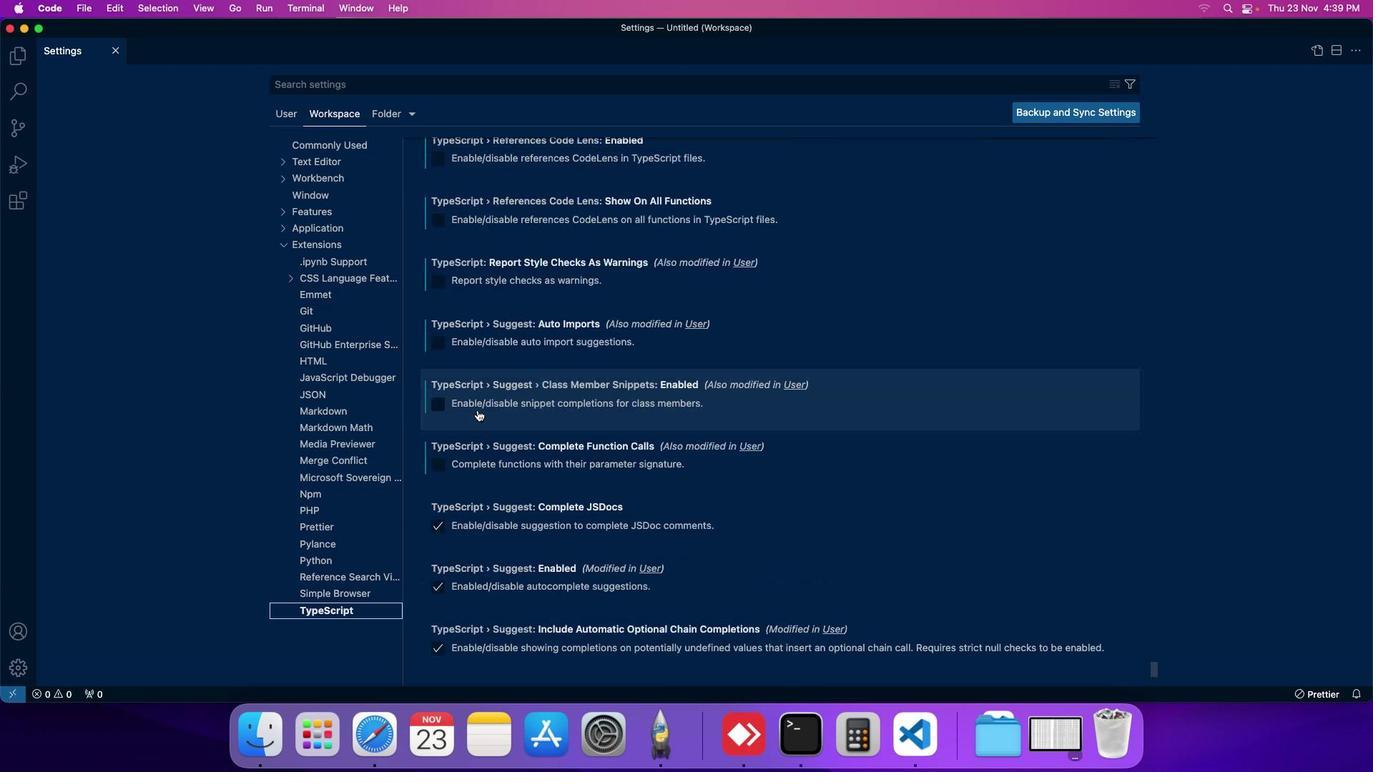 
Action: Mouse scrolled (502, 457) with delta (15, 15)
Screenshot: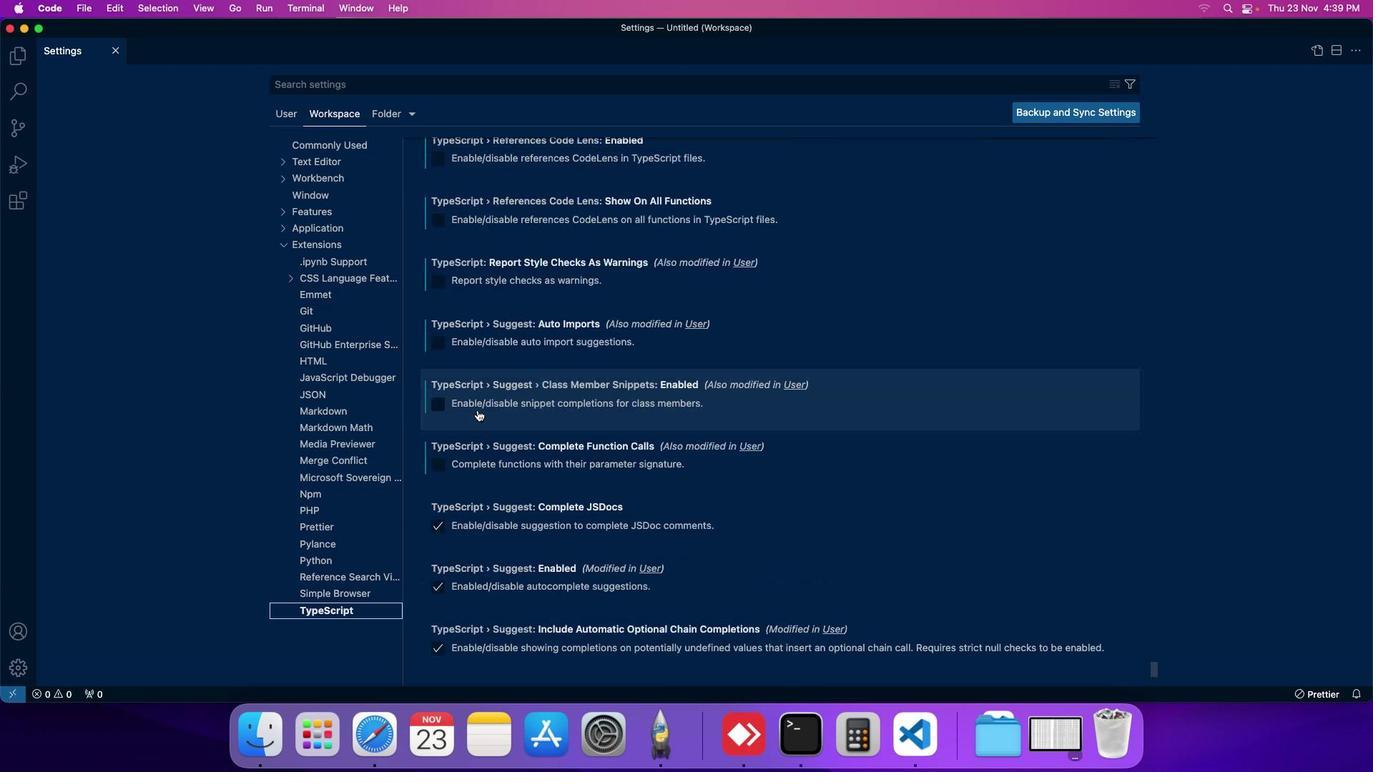 
Action: Mouse moved to (457, 543)
Screenshot: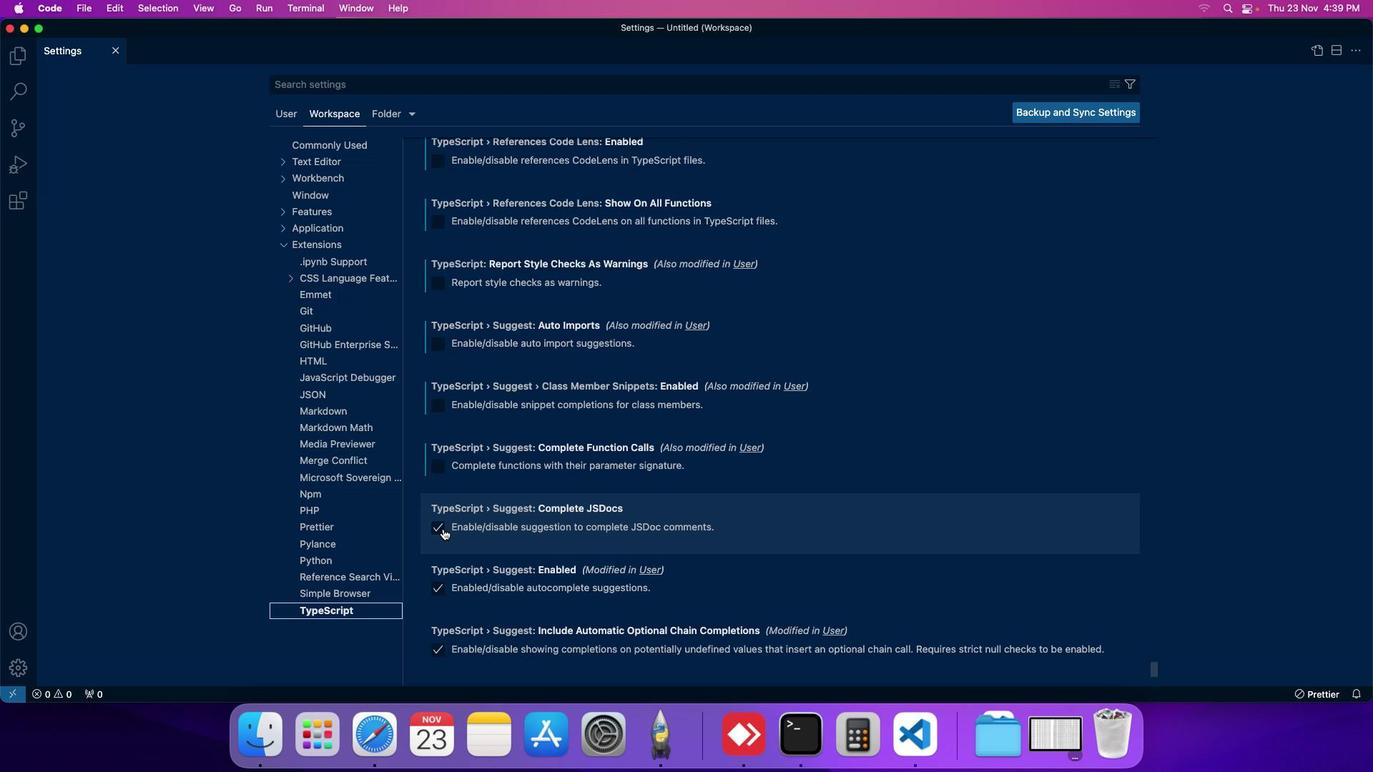 
Action: Mouse pressed left at (457, 543)
Screenshot: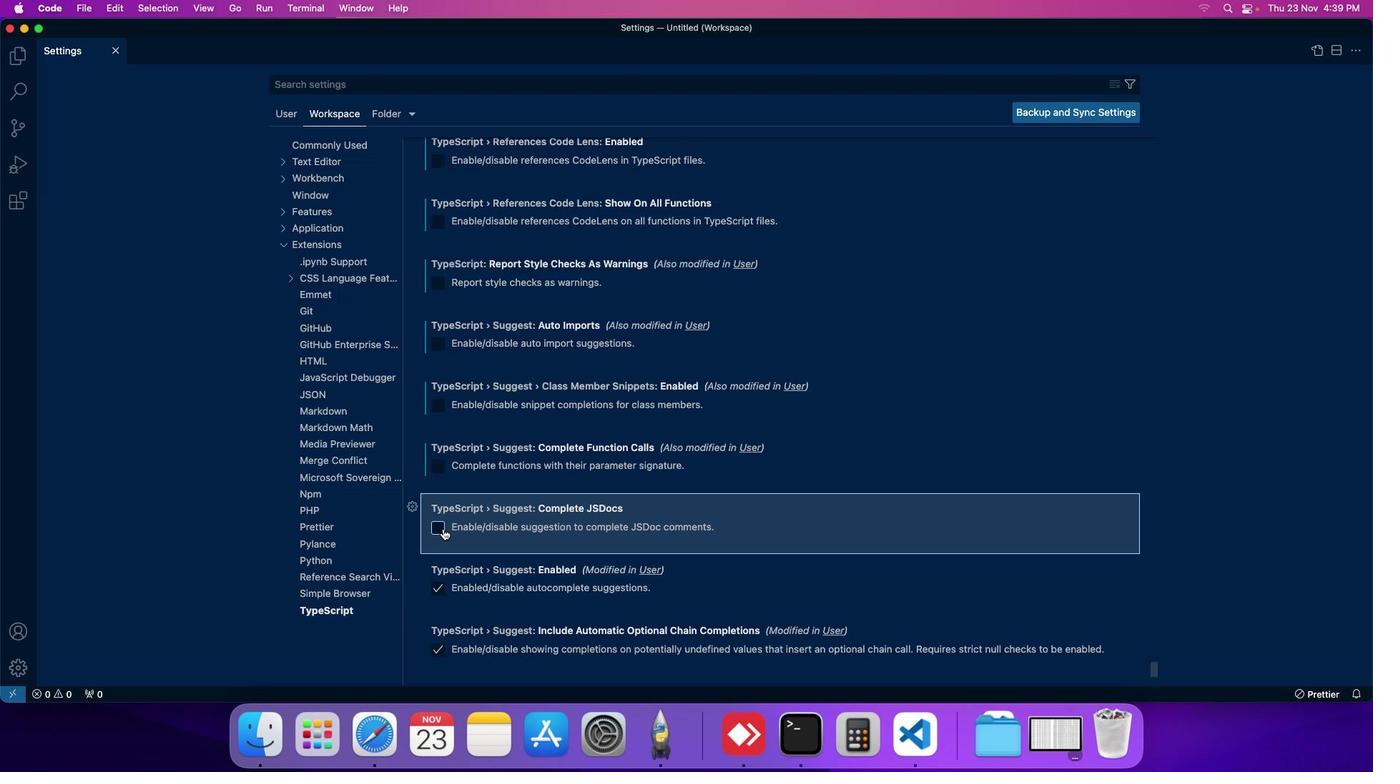 
Action: Mouse moved to (462, 544)
Screenshot: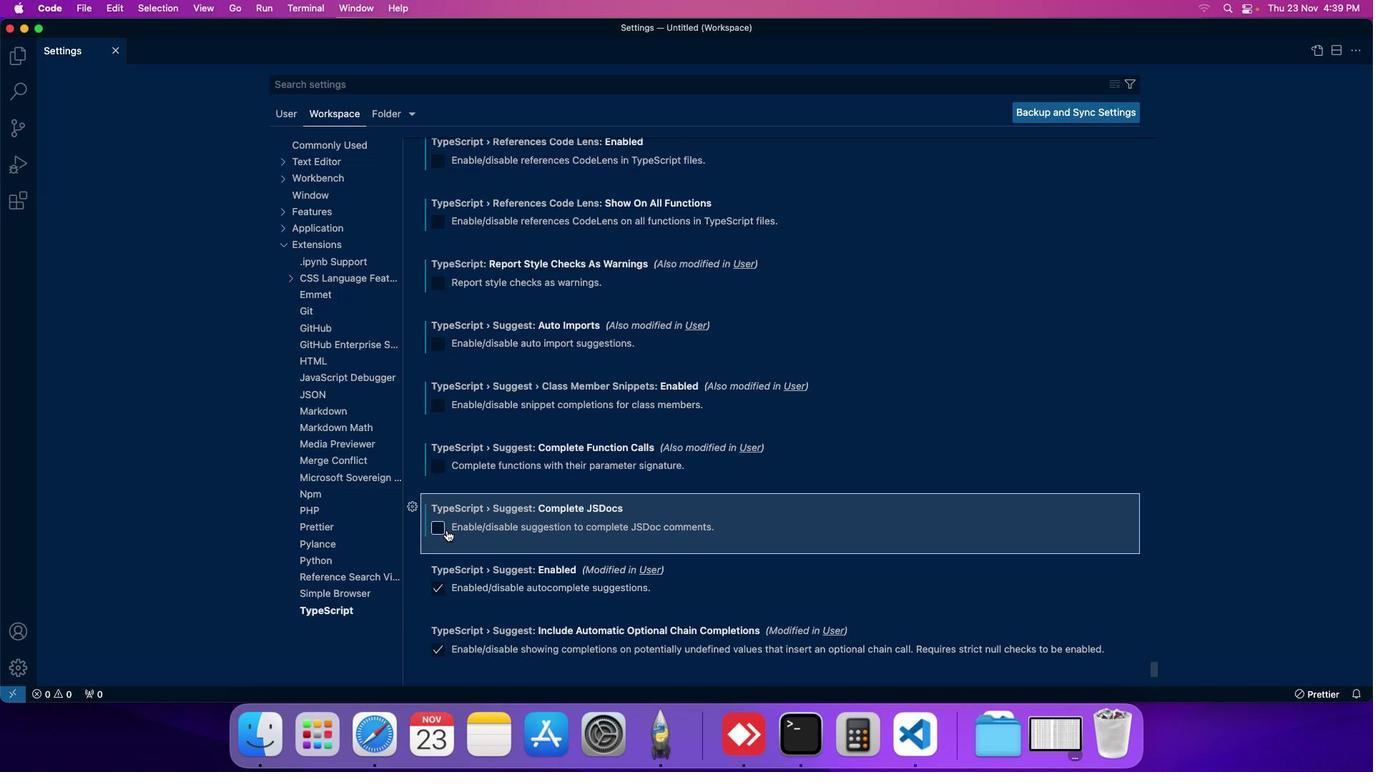 
